 Task: Open a blank sheet, save the file as Machupicchu.doc and add heading 'Machu Picchu'Machu Picchu ,with the parapraph,with the parapraph  Machu Picchu is an ancient Inca citadel nestled high in the Peruvian Andes. This archaeological wonder attracts adventurers and history enthusiasts with its stunning mountain vistas and well-preserved ruins, offering a glimpse into the Inca civilization's remarkable achievements.Apply Font Style Freestyle Script And font size 14. Apply font style in  Heading Engravers MT and font size 16 Change heading alignment to  Center
Action: Mouse moved to (28, 70)
Screenshot: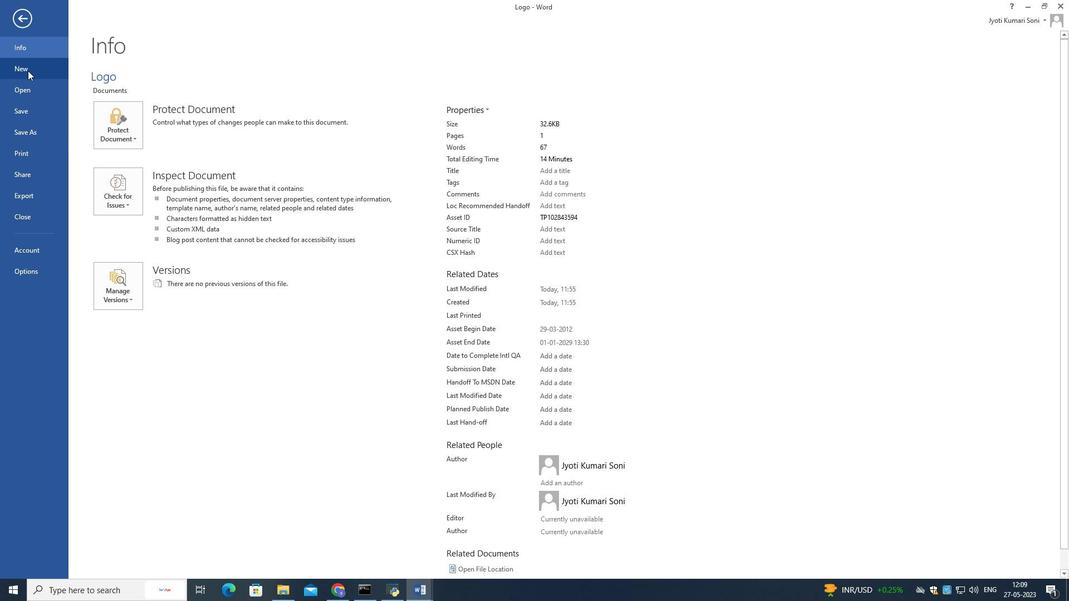 
Action: Mouse pressed left at (28, 70)
Screenshot: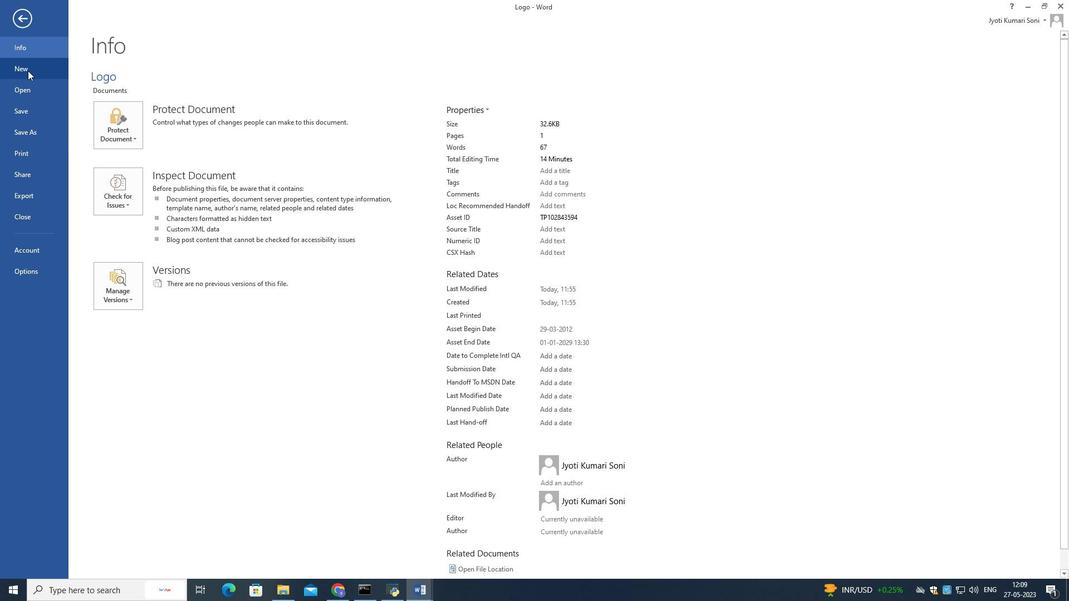 
Action: Mouse moved to (127, 161)
Screenshot: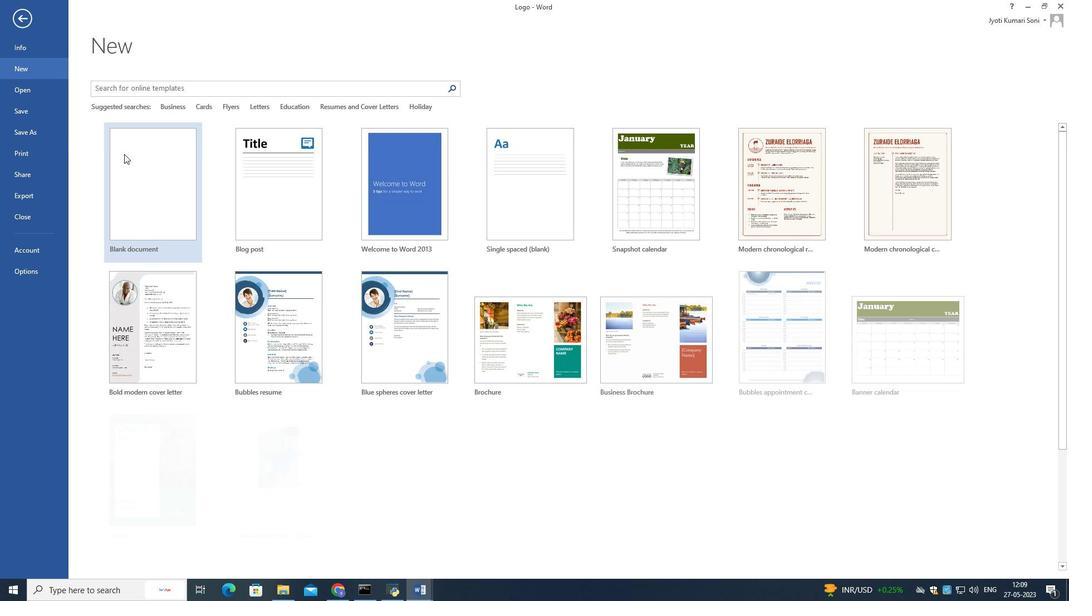 
Action: Mouse pressed left at (127, 161)
Screenshot: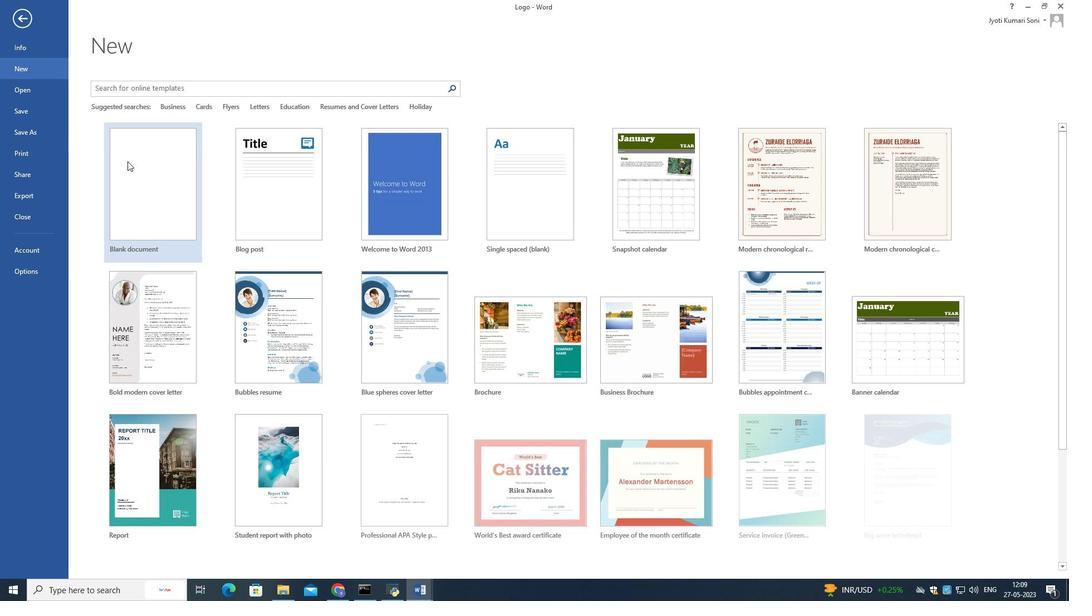 
Action: Mouse moved to (5, 21)
Screenshot: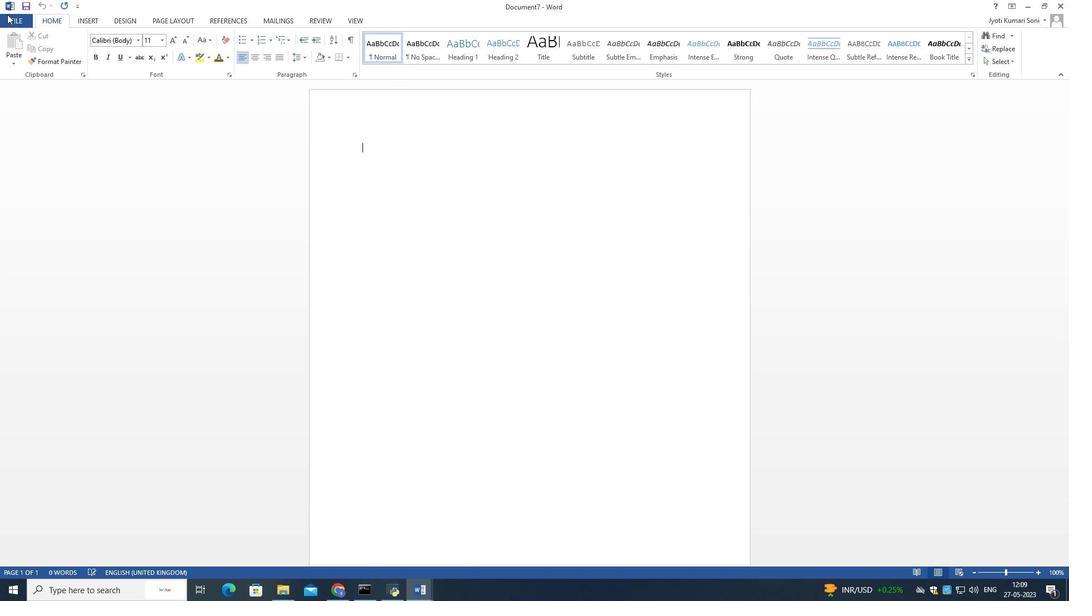 
Action: Mouse pressed left at (5, 21)
Screenshot: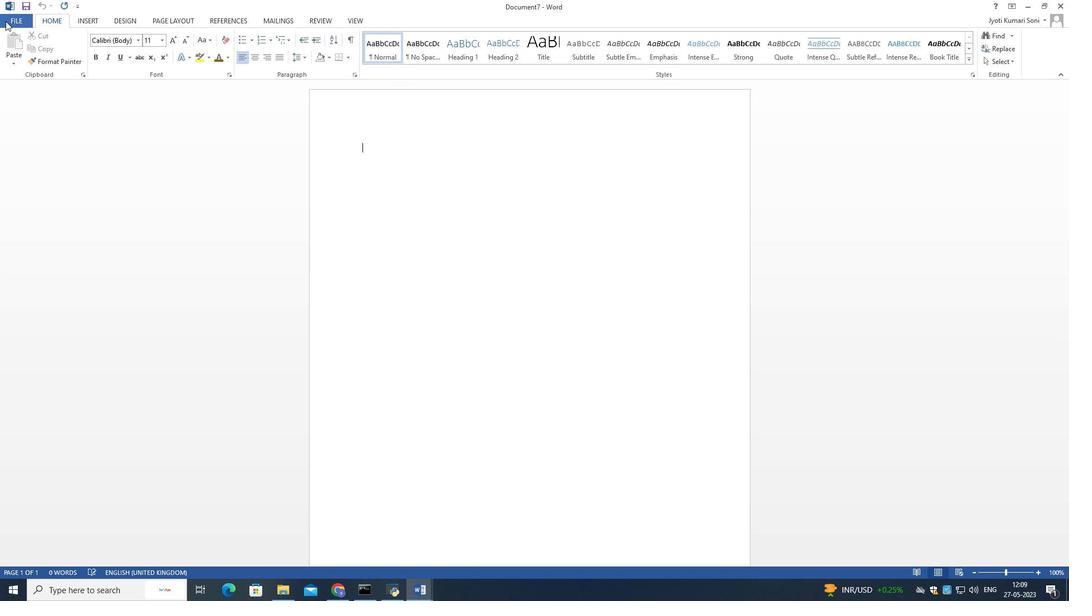 
Action: Mouse moved to (32, 134)
Screenshot: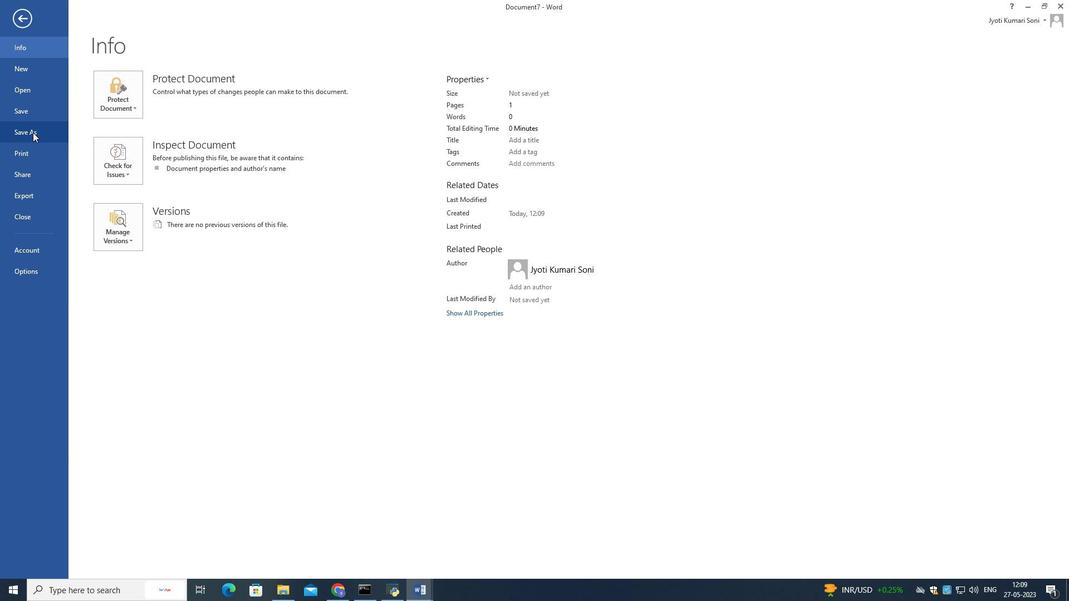 
Action: Mouse pressed left at (32, 134)
Screenshot: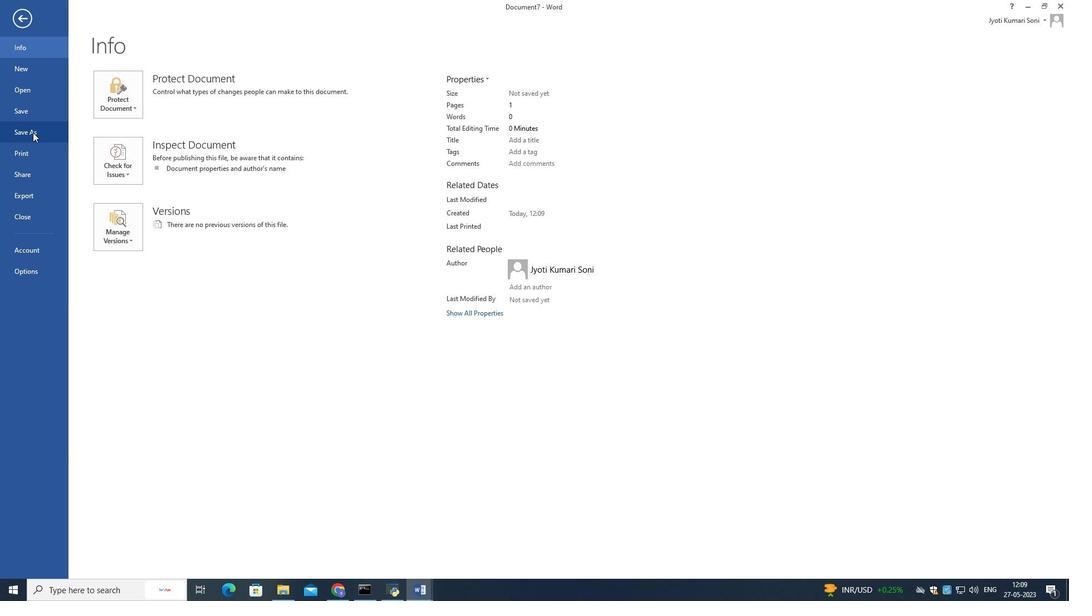 
Action: Mouse moved to (332, 110)
Screenshot: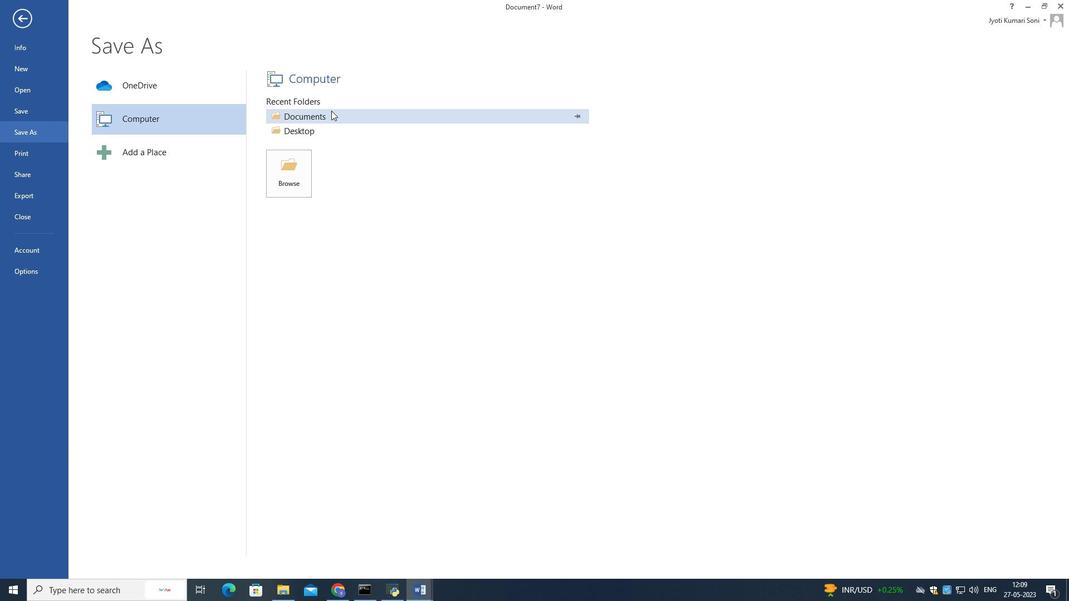 
Action: Mouse pressed left at (332, 110)
Screenshot: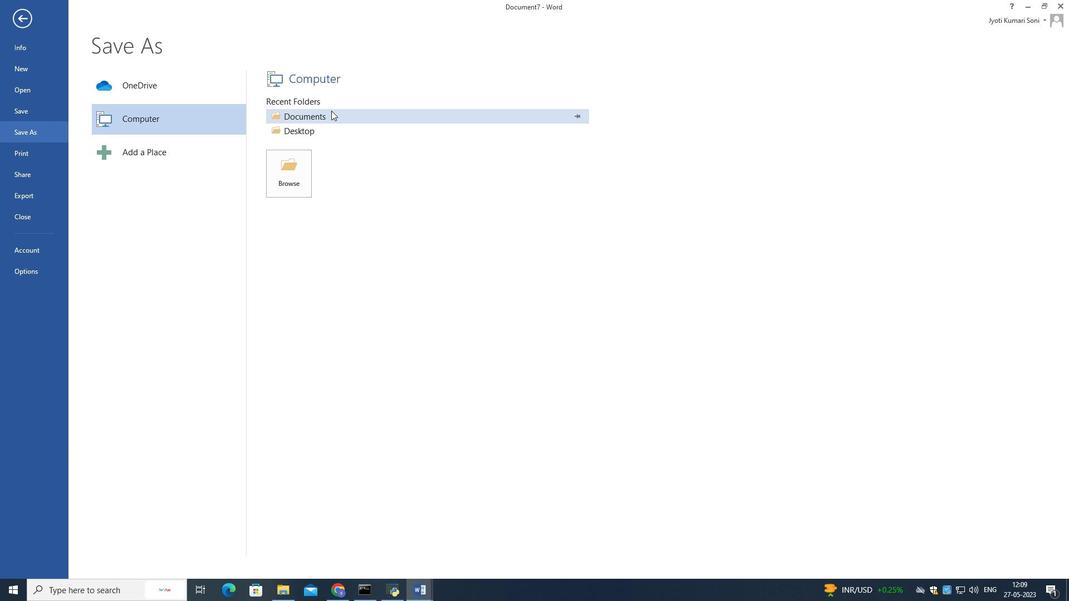 
Action: Mouse moved to (332, 111)
Screenshot: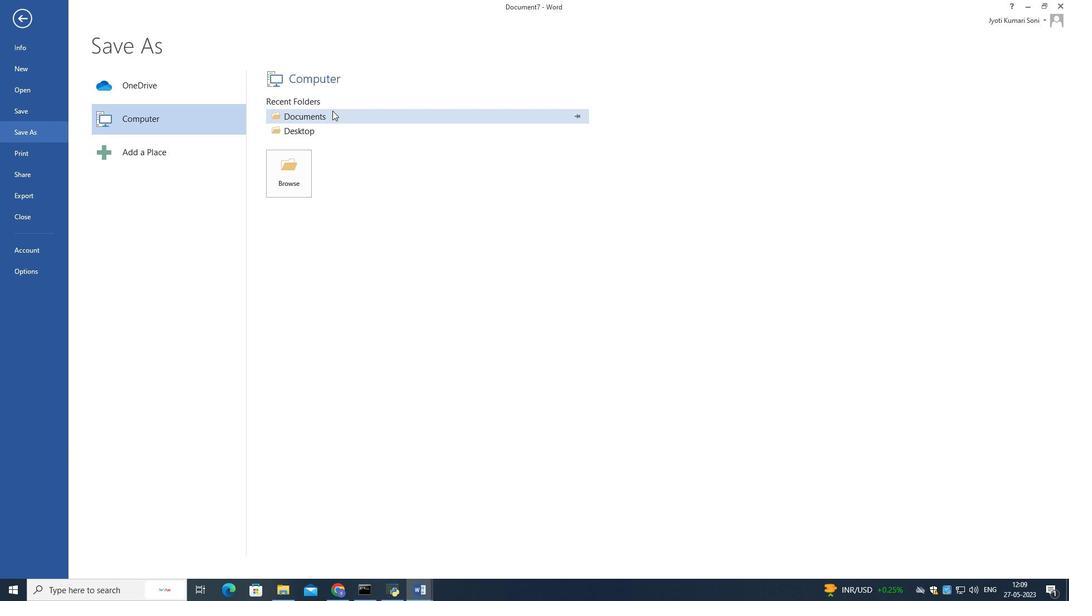 
Action: Key pressed <Key.shift>Machupicchu.doc<Key.enter>
Screenshot: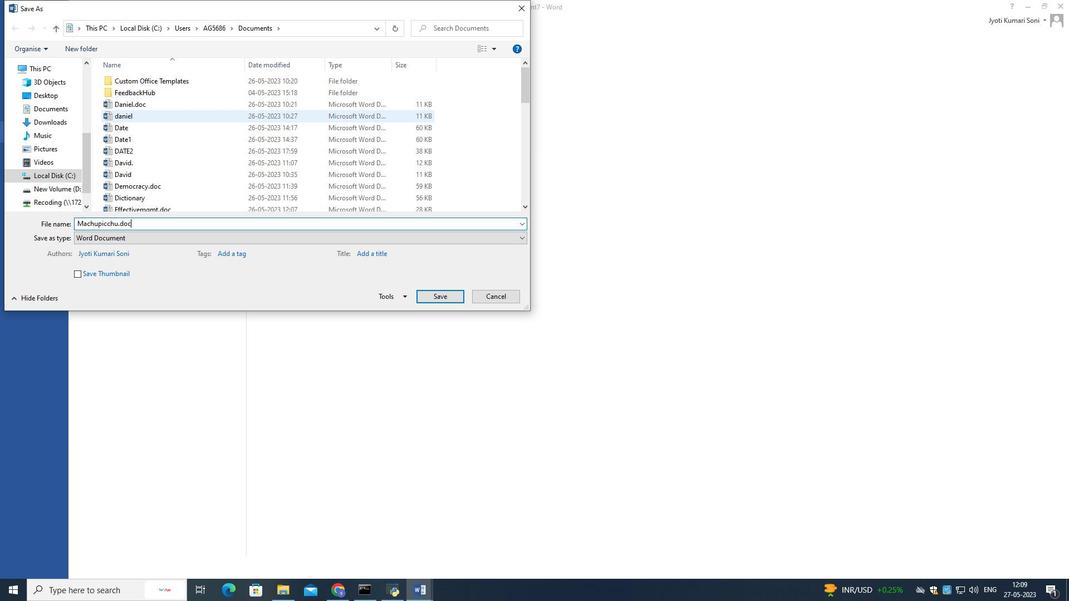 
Action: Mouse moved to (385, 129)
Screenshot: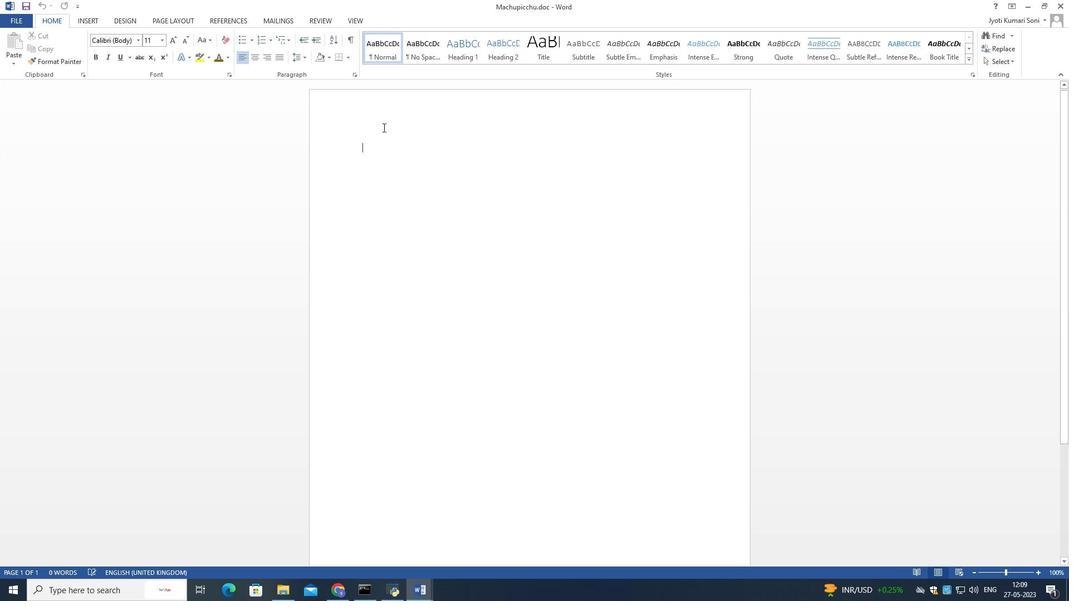
Action: Mouse pressed left at (385, 129)
Screenshot: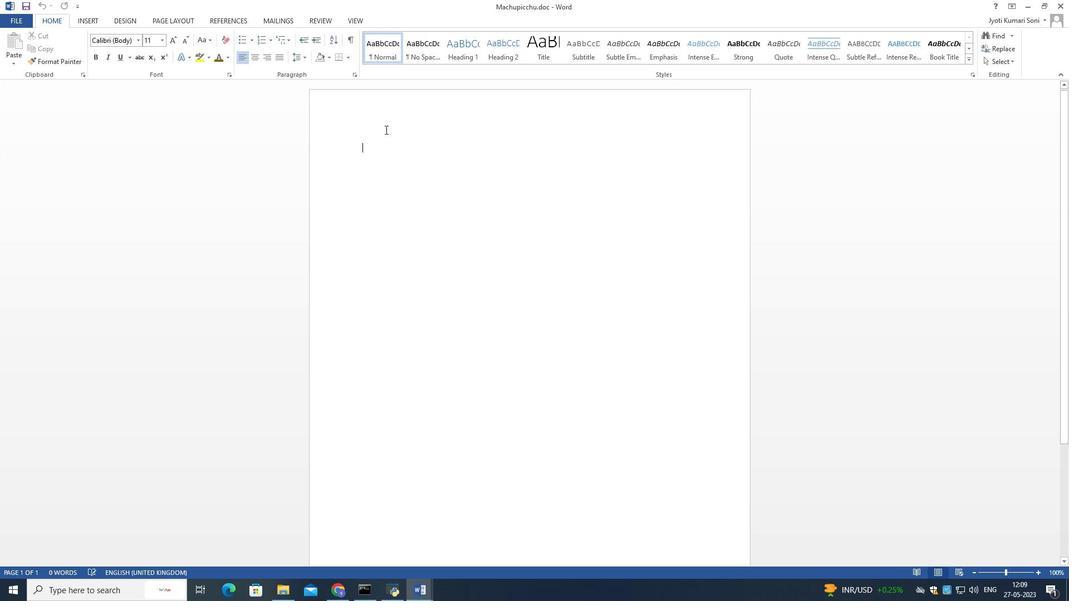 
Action: Key pressed <Key.shift><Key.shift><Key.shift>Machu<Key.space><Key.shift>Picchu'<Key.left><Key.left><Key.left><Key.left><Key.left><Key.left><Key.left><Key.left><Key.left><Key.left><Key.left><Key.left><Key.left><Key.left><Key.left><Key.left><Key.left><Key.left><Key.left>'<Key.right><Key.right><Key.right><Key.right><Key.right><Key.right><Key.right><Key.right><Key.right><Key.right><Key.right><Key.right><Key.right><Key.right><Key.right><Key.right><Key.right><Key.right><Key.right><Key.right><Key.right><Key.right><Key.space>'machu<Key.space>picchu'<Key.left><Key.left><Key.left><Key.left><Key.left><Key.left><Key.left><Key.left><Key.left><Key.left><Key.left><Key.left><Key.backspace><Key.shift>M<Key.right><Key.right><Key.right><Key.right><Key.right><Key.right><Key.right><Key.right><Key.left><Key.left><Key.backspace><Key.shift>P<Key.right><Key.right><Key.right><Key.right><Key.right><Key.right><Key.right><Key.right><Key.right><Key.right><Key.right><Key.right><Key.right><Key.right><Key.right><Key.right><Key.right><Key.right><Key.right><Key.right><Key.right><Key.right><Key.right><Key.right><Key.right><Key.right><Key.enter><Key.shift><Key.shift><Key.shift><Key.shift><Key.shift><Key.shift><Key.shift><Key.shift><Key.shift><Key.shift><Key.shift><Key.shift><Key.shift><Key.shift><Key.shift><Key.shift><Key.shift><Key.shift><Key.shift><Key.shift><Key.shift><Key.shift><Key.shift><Key.shift><Key.shift><Key.shift><Key.shift><Key.shift><Key.shift><Key.shift><Key.shift><Key.shift><Key.shift><Key.shift><Key.shift><Key.shift><Key.shift><Key.shift><Key.shift><Key.shift><Key.shift><Key.shift><Key.shift><Key.shift><Key.shift><Key.shift><Key.shift><Key.shift><Key.shift><Key.shift><Key.shift><Key.shift><Key.shift><Key.shift><Key.shift><Key.shift><Key.shift><Key.shift><Key.shift><Key.shift><Key.shift><Key.shift><Key.shift><Key.shift><Key.shift><Key.shift><Key.shift><Key.shift><Key.shift><Key.shift><Key.shift><Key.shift><Key.shift><Key.shift><Key.shift><Key.shift><Key.shift><Key.shift><Key.shift><Key.shift><Key.shift><Key.shift><Key.shift><Key.shift>machu<Key.space><Key.shift>Picchu<Key.space>is<Key.space>an<Key.space>ancient<Key.space>inca<Key.space>citadel<Key.space>nestled<Key.space>high<Key.space>in<Key.space>the<Key.space>peruvian<Key.space>andes,<Key.backspace>.<Key.space><Key.shift>This<Key.space>archaeological<Key.space>wonder<Key.space>attracts<Key.space>adventures<Key.space>and<Key.space>historical<Key.space>enthusis<Key.backspace>s<Key.backspace>asta<Key.space>with<Key.space>its<Key.space>stunning<Key.space>mountain<Key.space>vistas<Key.space>and<Key.space>well<Key.space>-<Key.space>preserved<Key.space>ruins,<Key.space><Key.shift>Offering<Key.space>a<Key.space>glimpse<Key.space>into<Key.space>the<Key.space>inca<Key.space>civilization<Key.space>remarkable<Key.space>achive=ments<Key.space>.
Screenshot: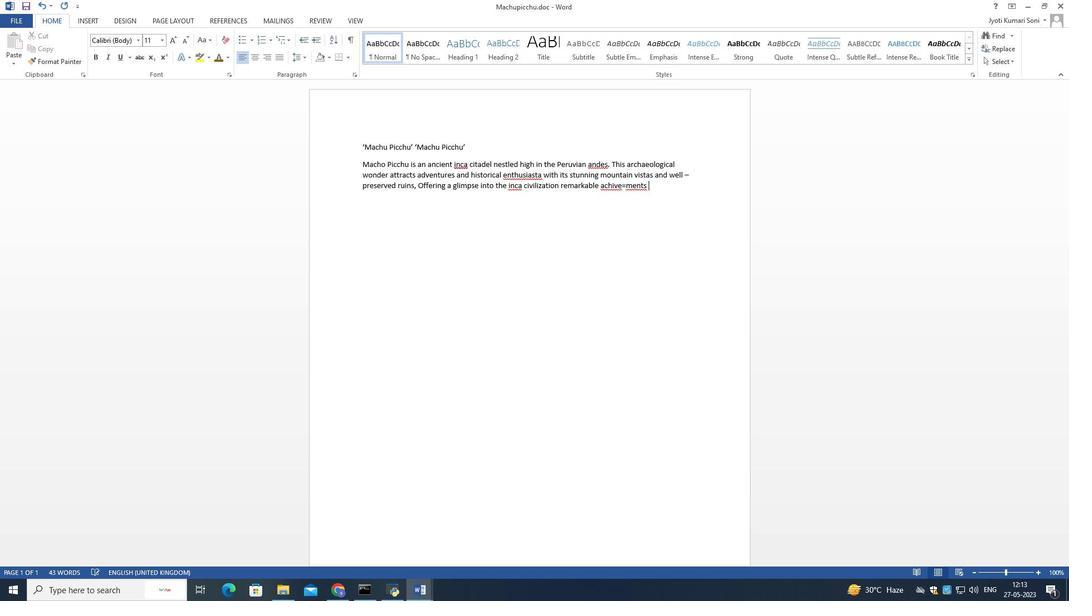 
Action: Mouse moved to (626, 183)
Screenshot: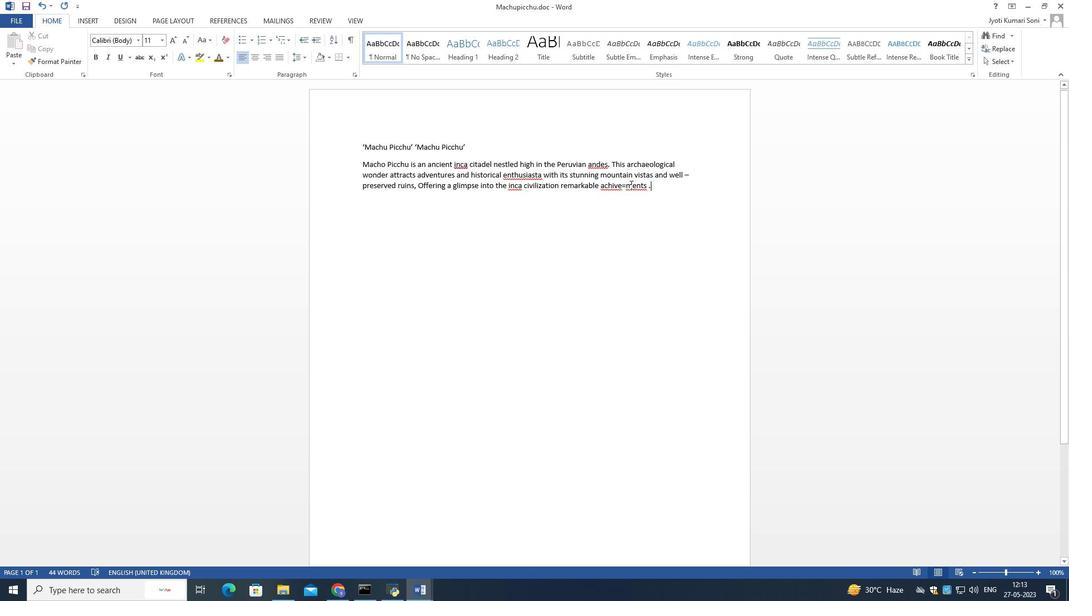 
Action: Mouse pressed left at (626, 183)
Screenshot: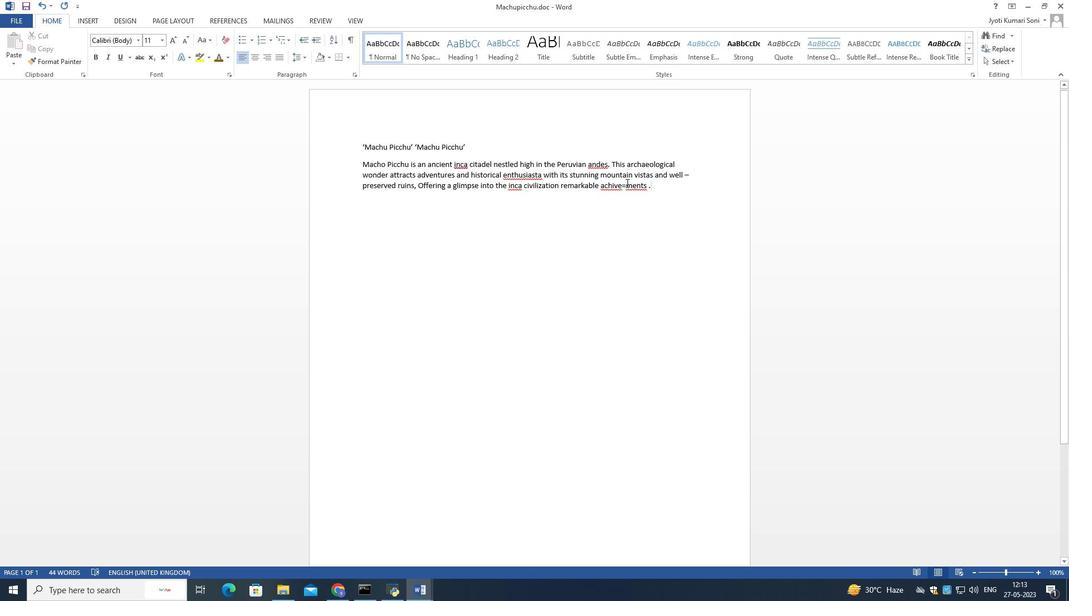 
Action: Mouse moved to (658, 212)
Screenshot: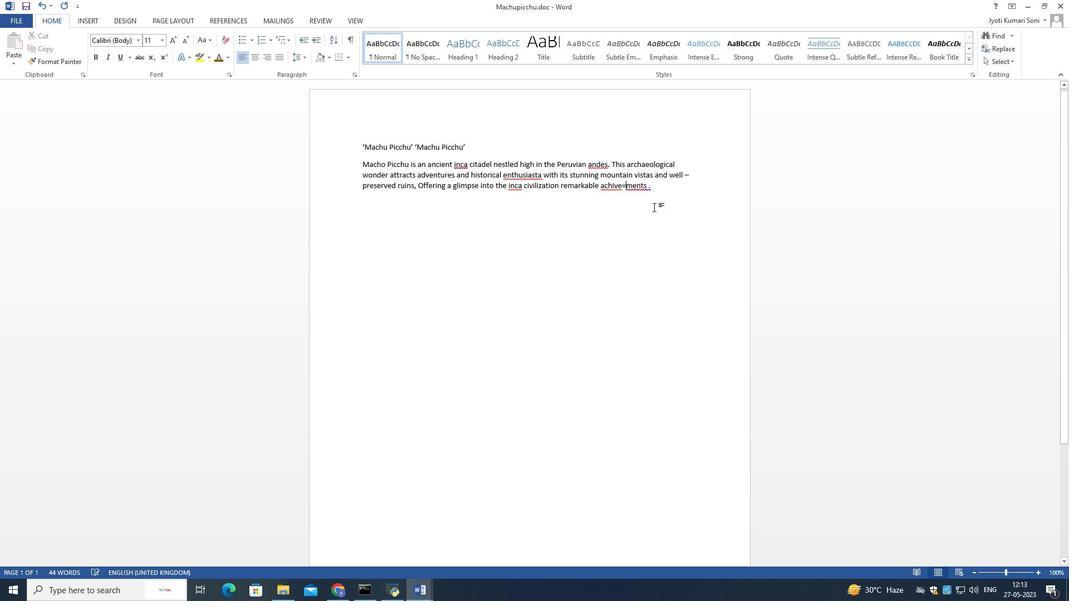 
Action: Key pressed <Key.backspace>
Screenshot: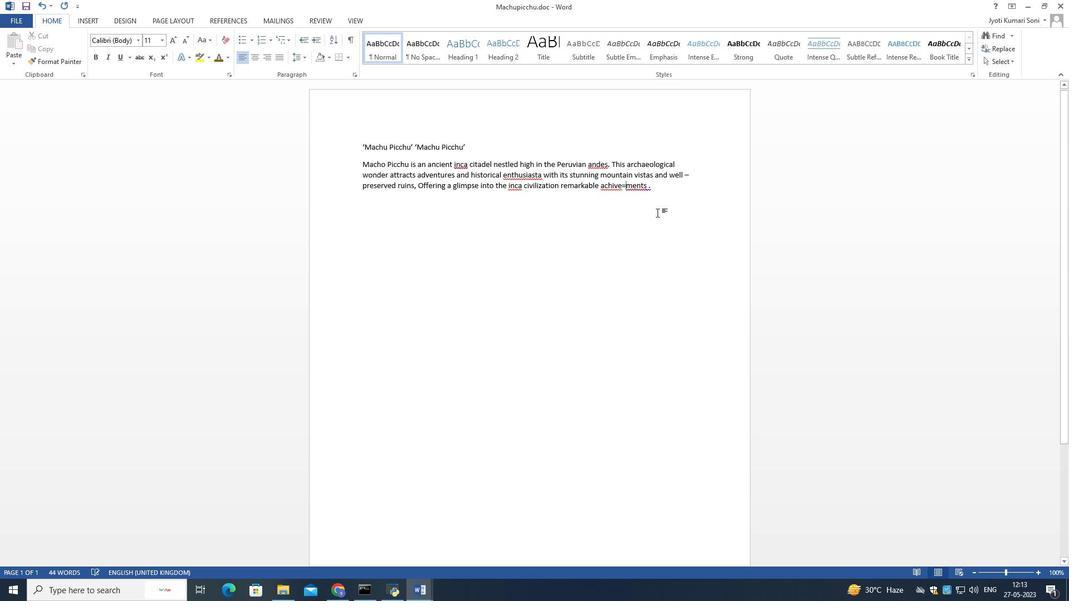 
Action: Mouse moved to (614, 185)
Screenshot: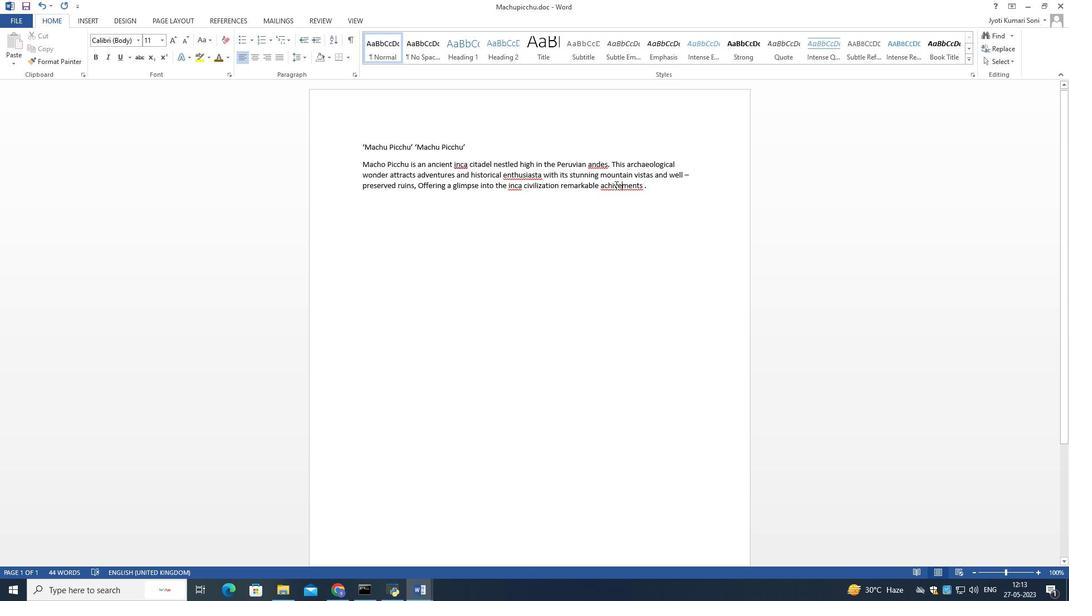 
Action: Mouse pressed left at (614, 185)
Screenshot: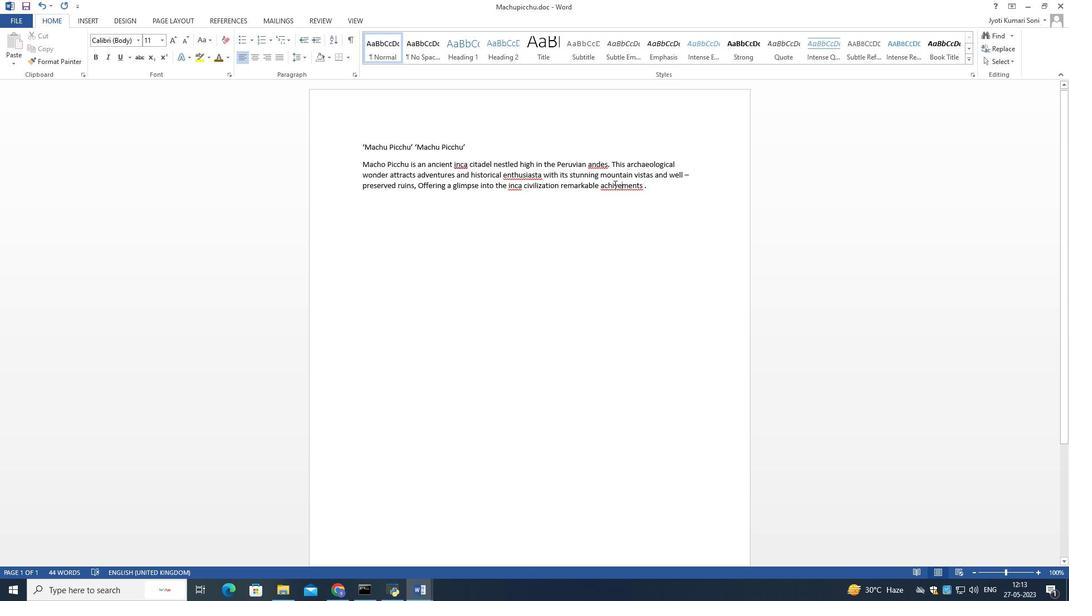 
Action: Mouse moved to (649, 247)
Screenshot: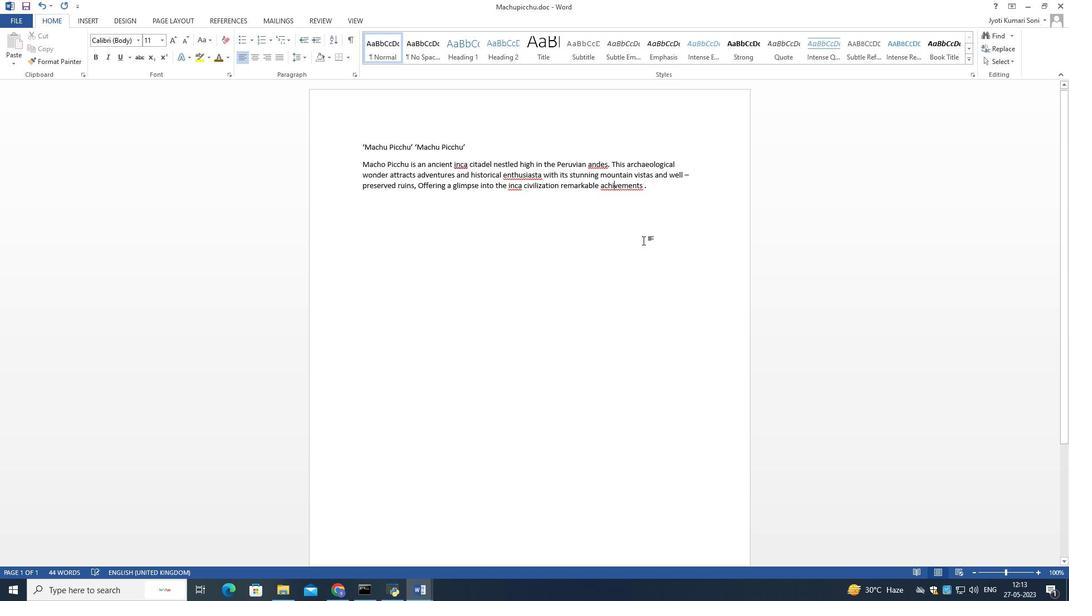 
Action: Key pressed e
Screenshot: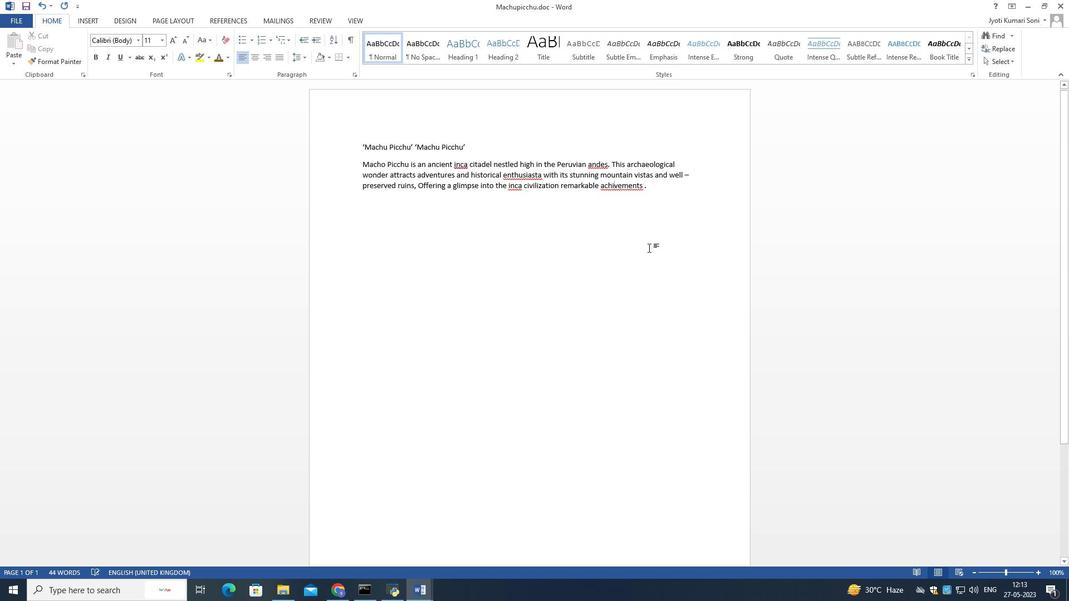 
Action: Mouse moved to (662, 180)
Screenshot: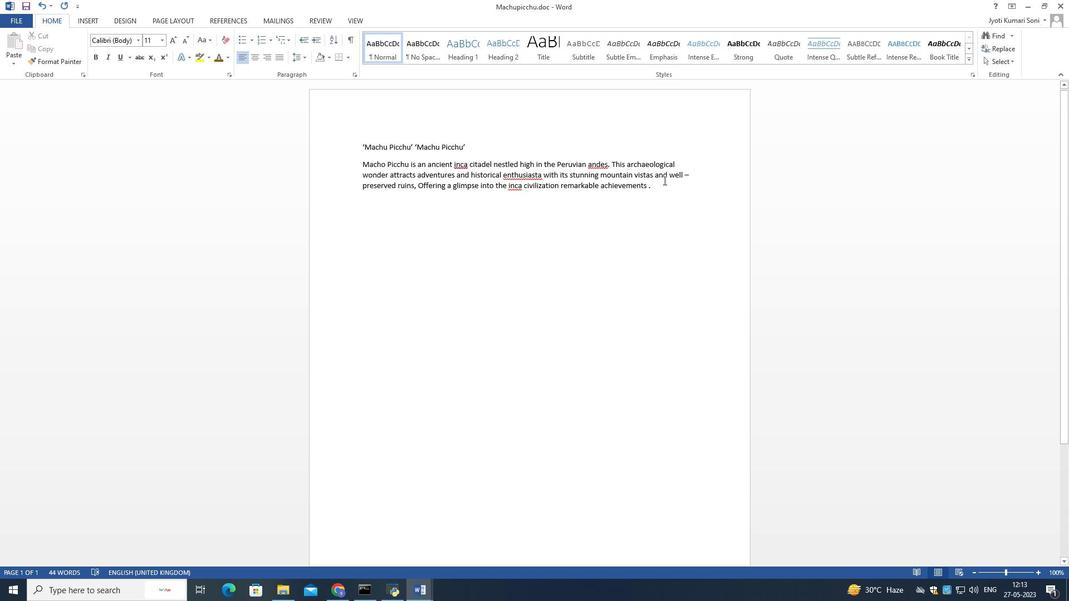 
Action: Mouse pressed left at (662, 180)
Screenshot: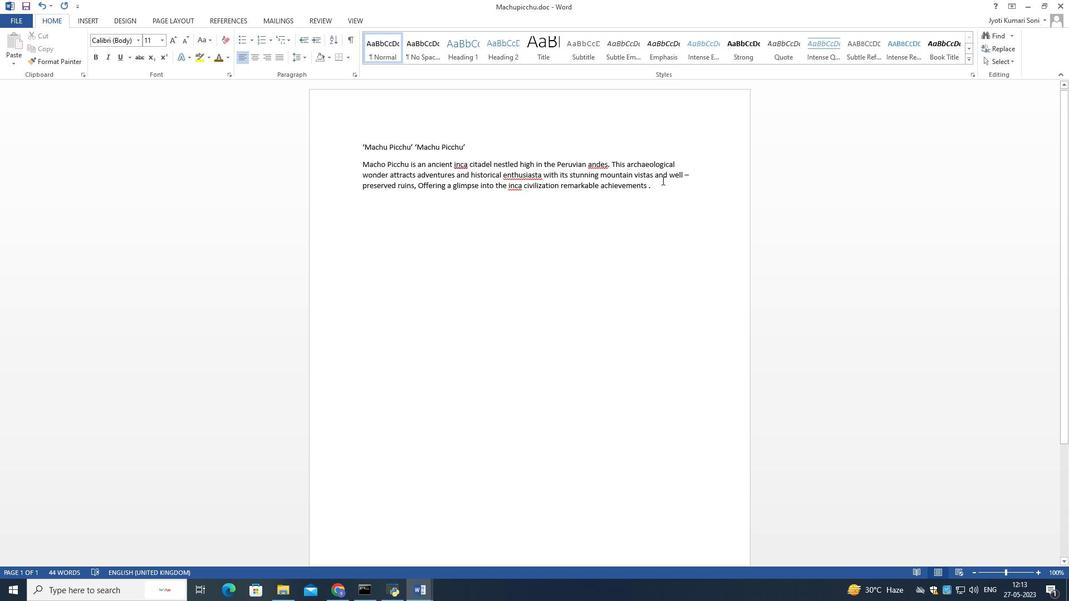 
Action: Mouse moved to (676, 203)
Screenshot: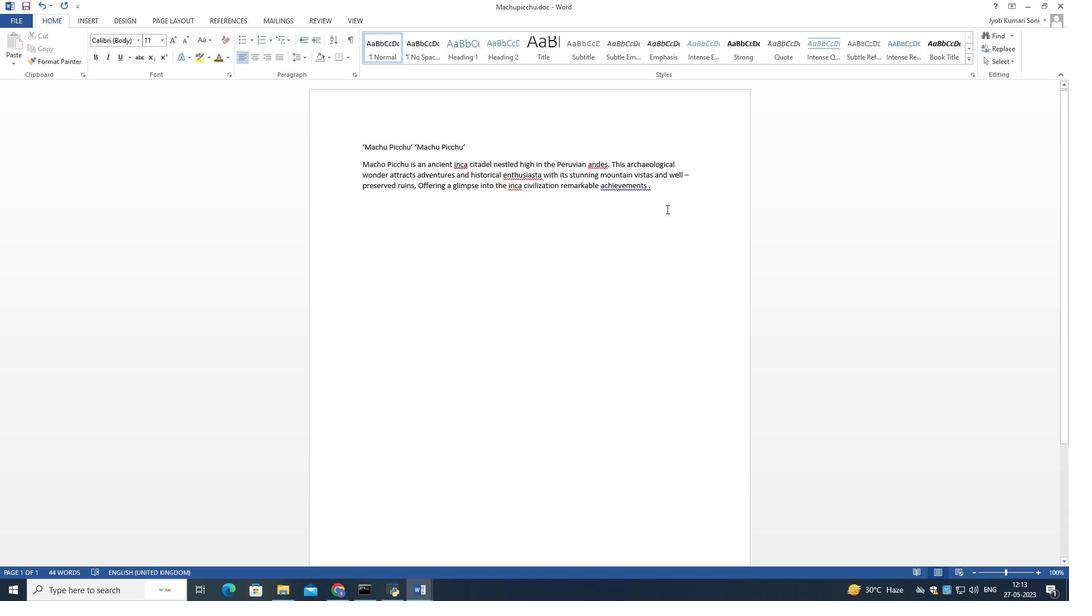 
Action: Mouse pressed left at (676, 203)
Screenshot: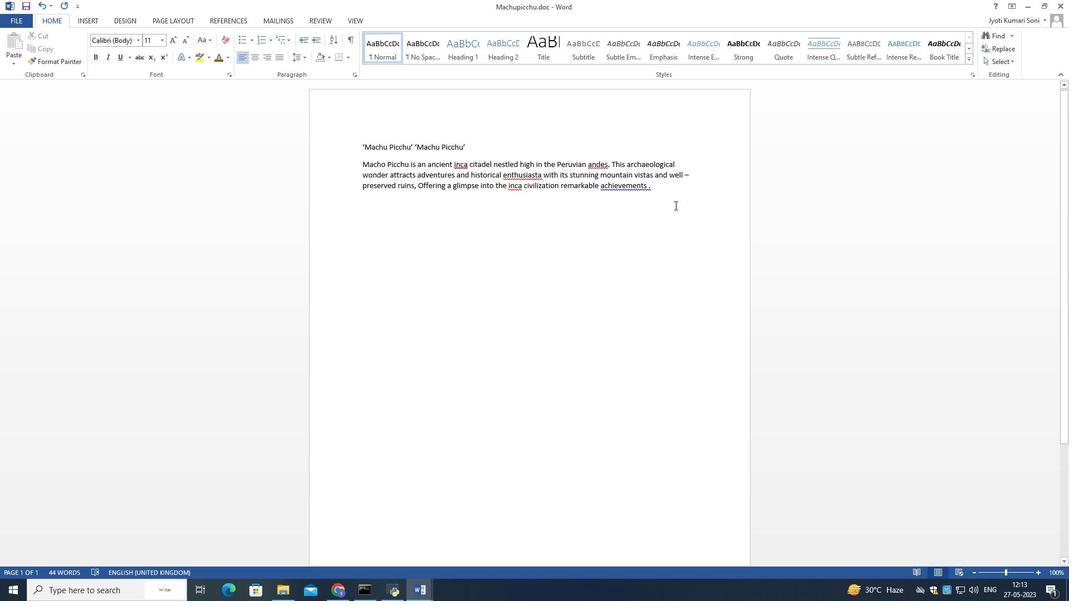 
Action: Mouse moved to (649, 187)
Screenshot: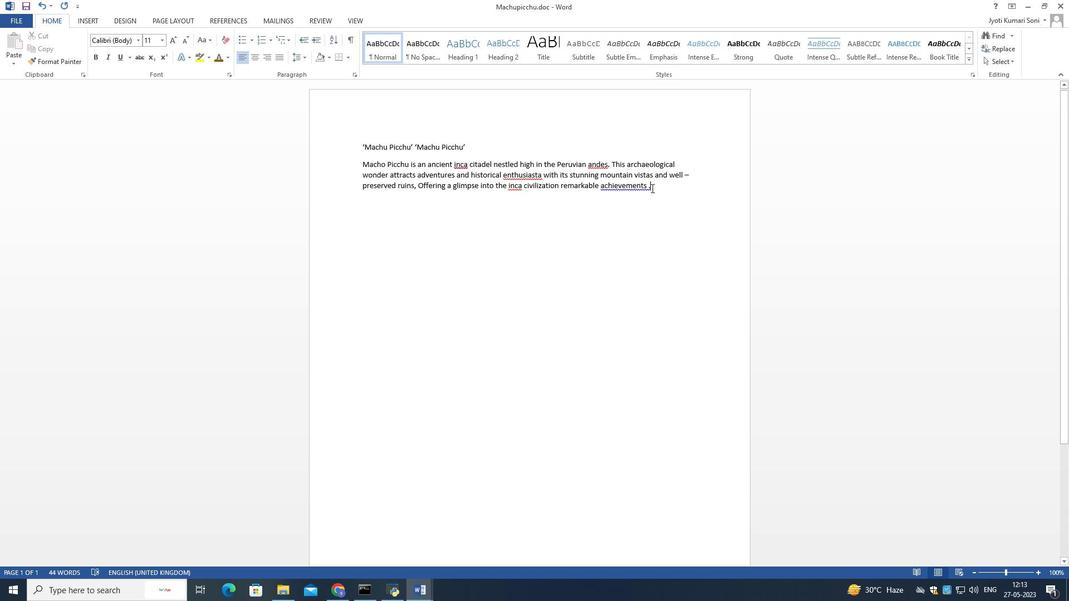 
Action: Key pressed <Key.left><Key.backspace>
Screenshot: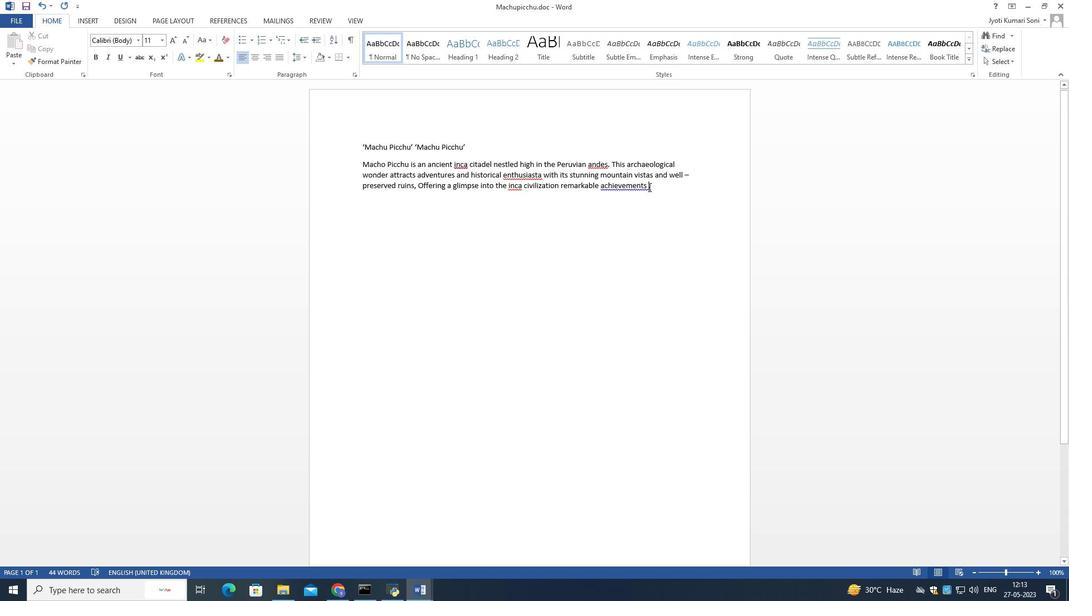 
Action: Mouse moved to (650, 186)
Screenshot: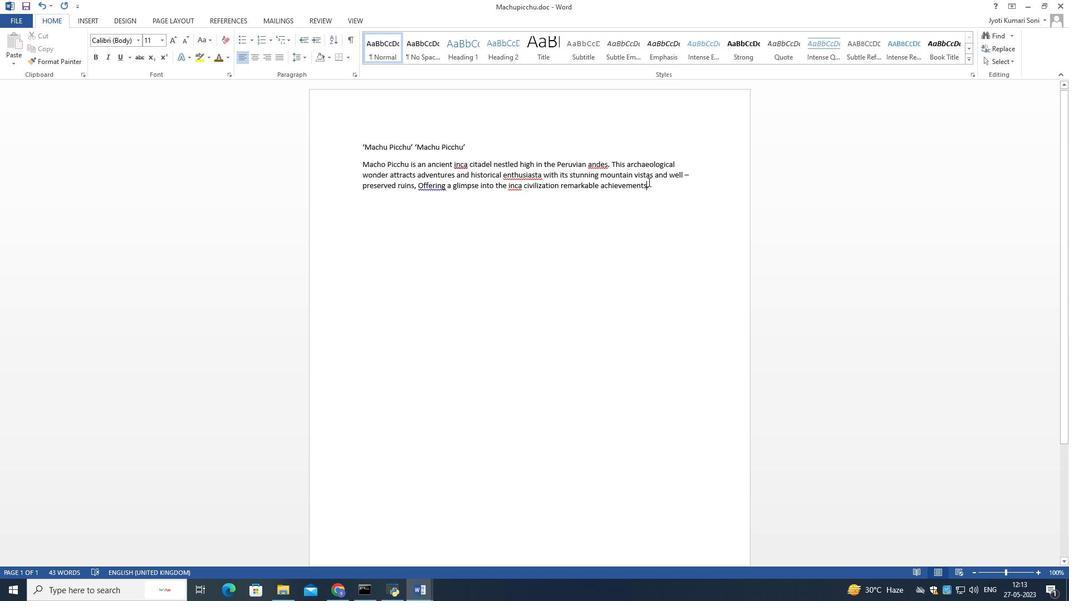 
Action: Mouse pressed left at (650, 186)
Screenshot: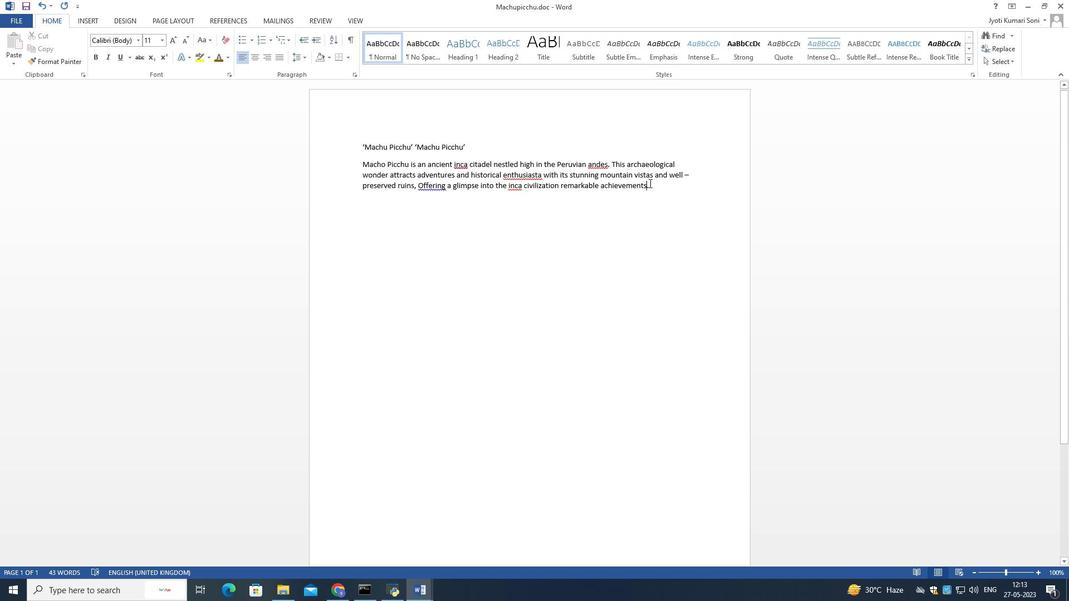 
Action: Mouse moved to (620, 316)
Screenshot: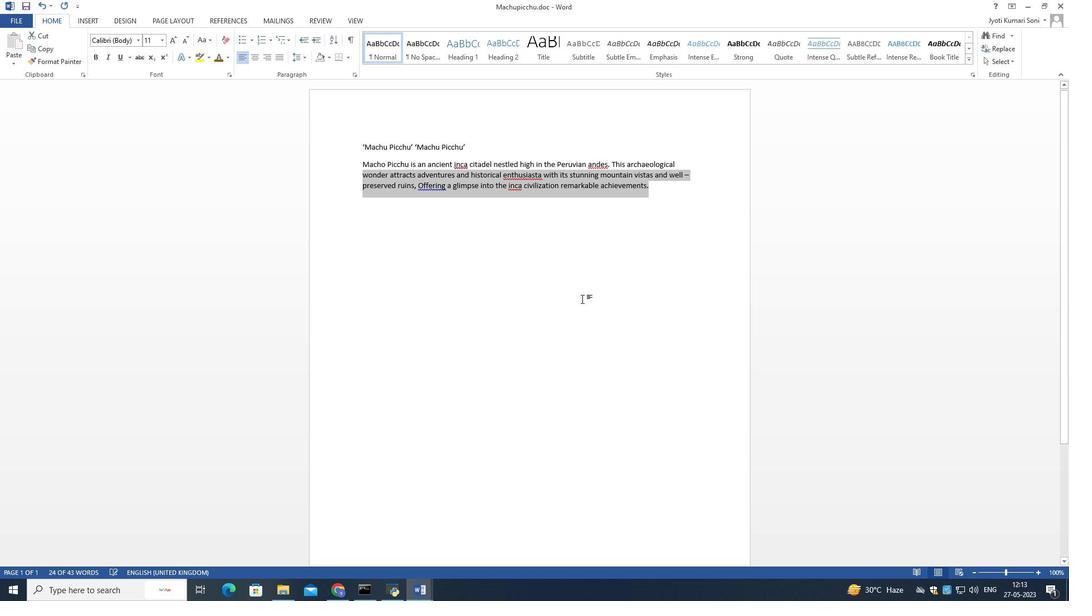 
Action: Mouse pressed left at (620, 316)
Screenshot: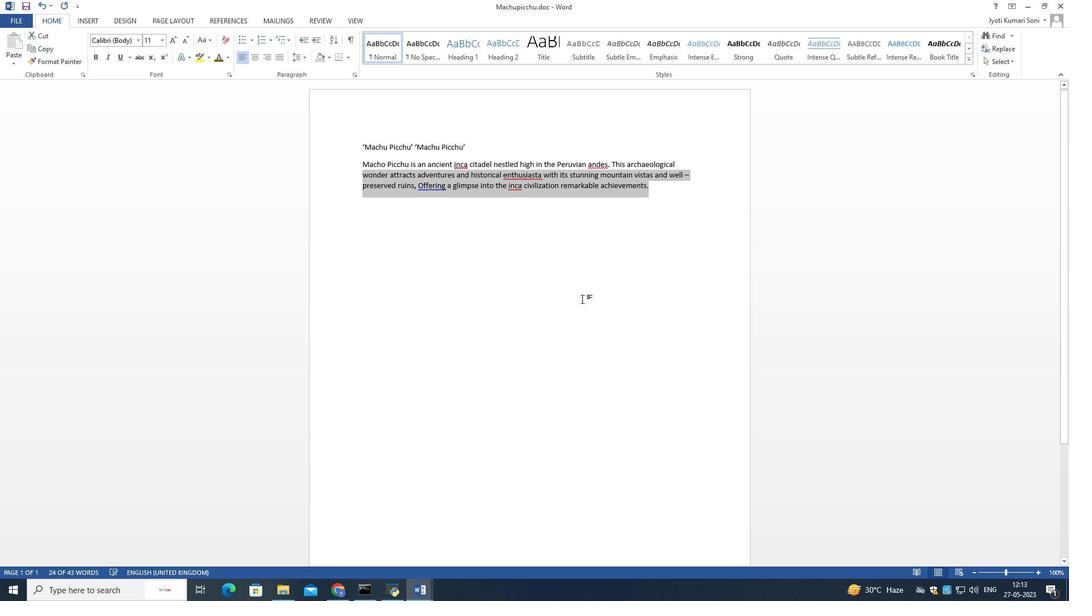 
Action: Mouse moved to (652, 188)
Screenshot: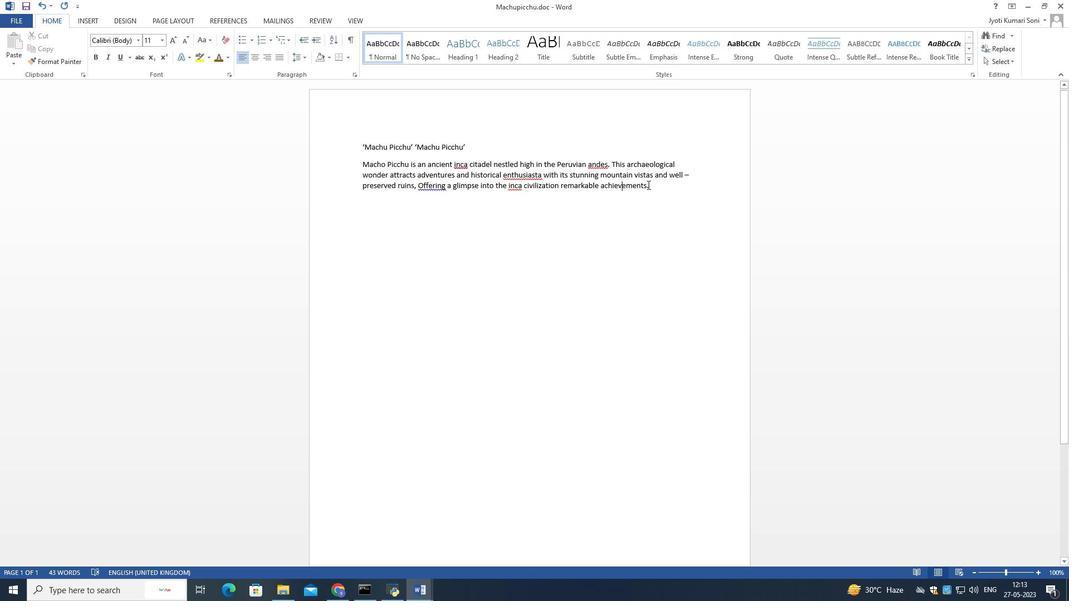 
Action: Mouse pressed left at (652, 188)
Screenshot: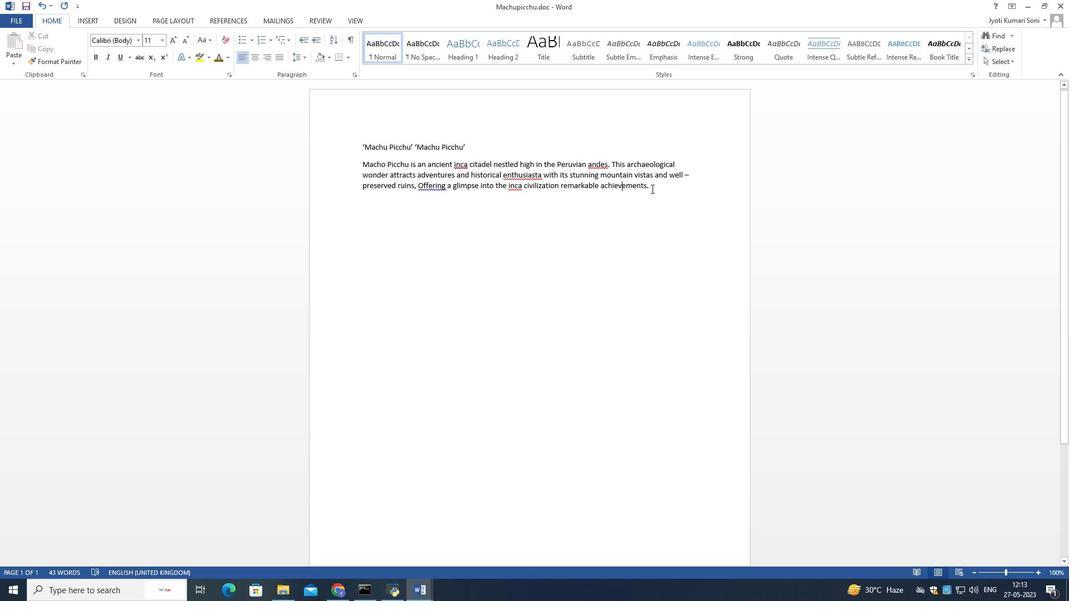
Action: Mouse moved to (177, 41)
Screenshot: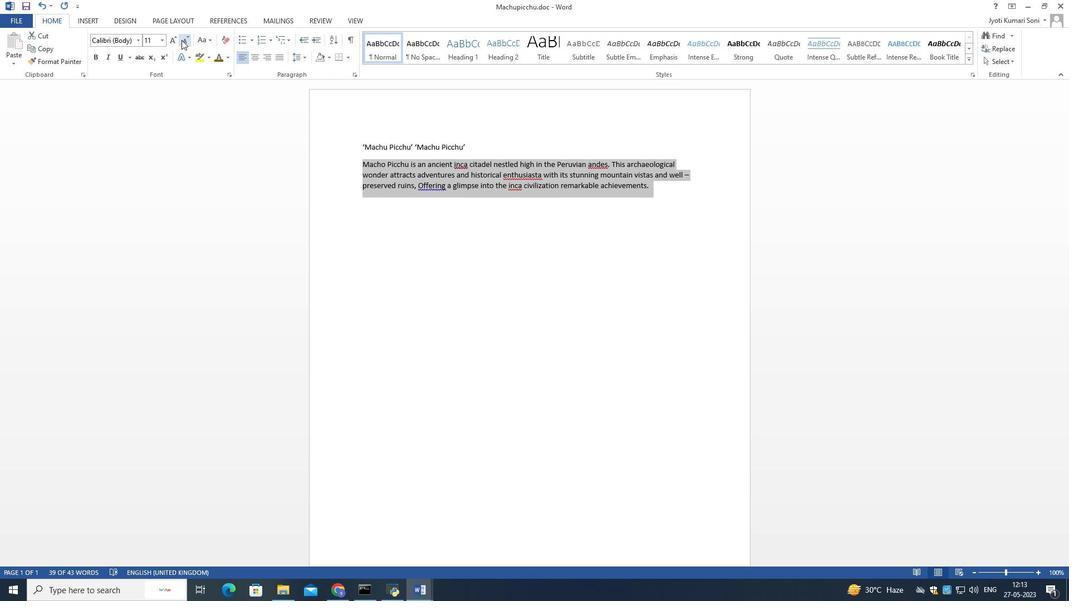 
Action: Mouse pressed left at (177, 41)
Screenshot: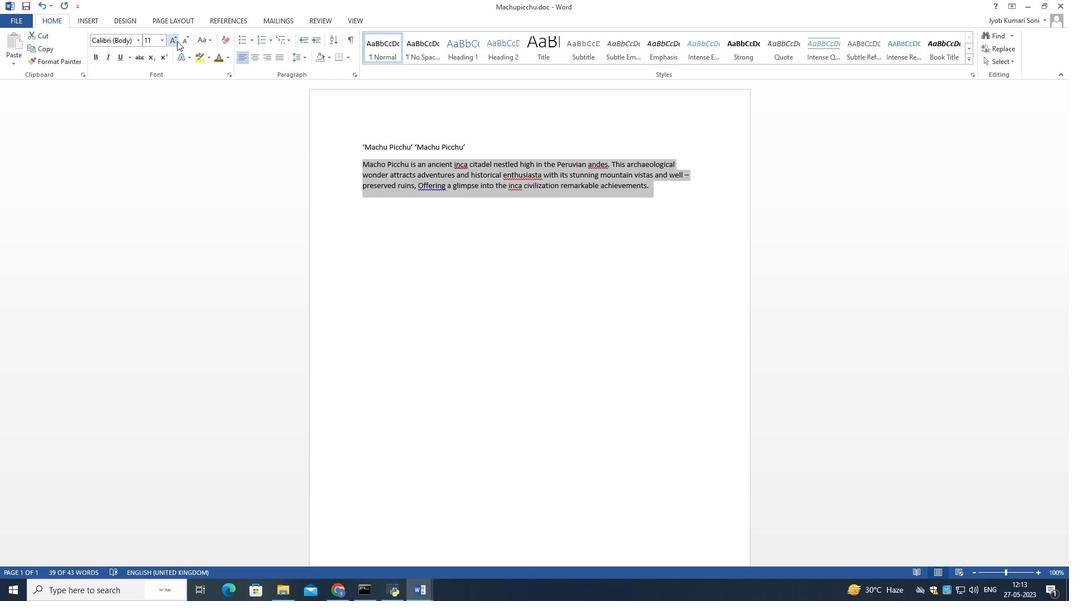 
Action: Mouse moved to (161, 40)
Screenshot: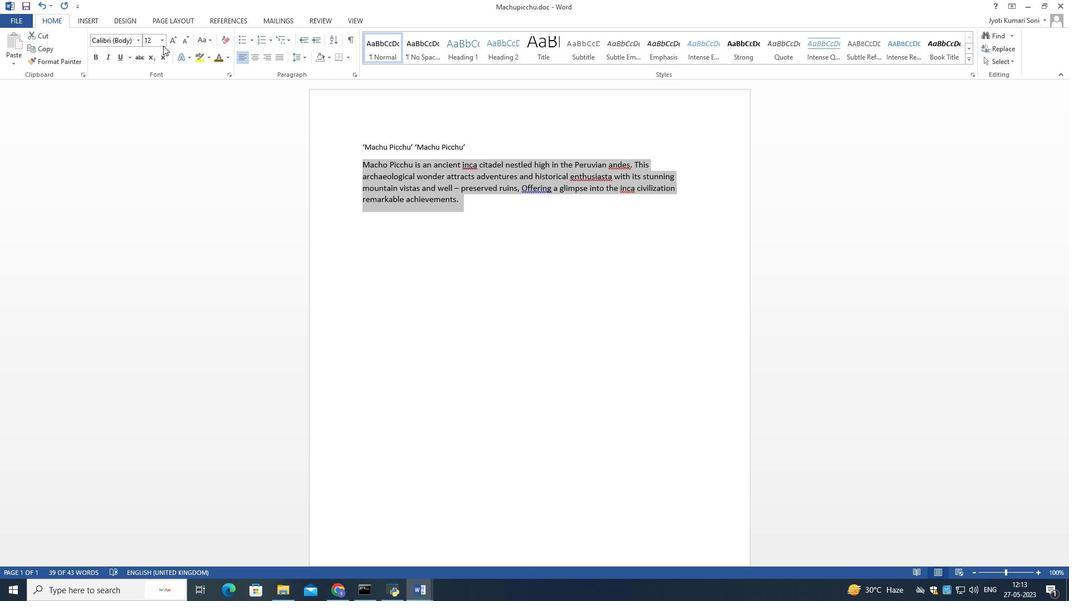 
Action: Mouse pressed left at (161, 40)
Screenshot: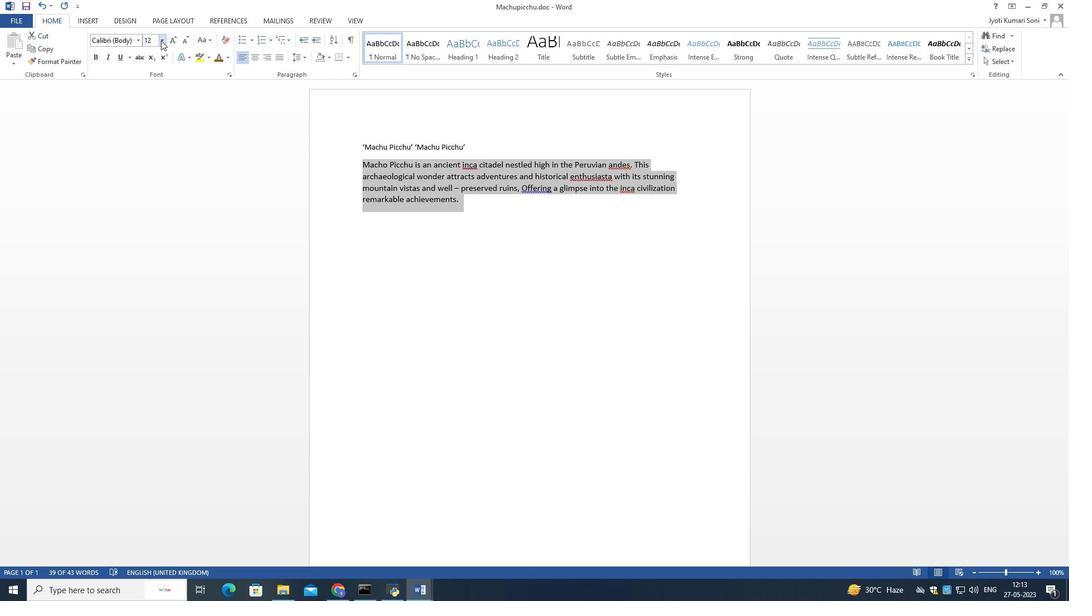 
Action: Mouse moved to (150, 107)
Screenshot: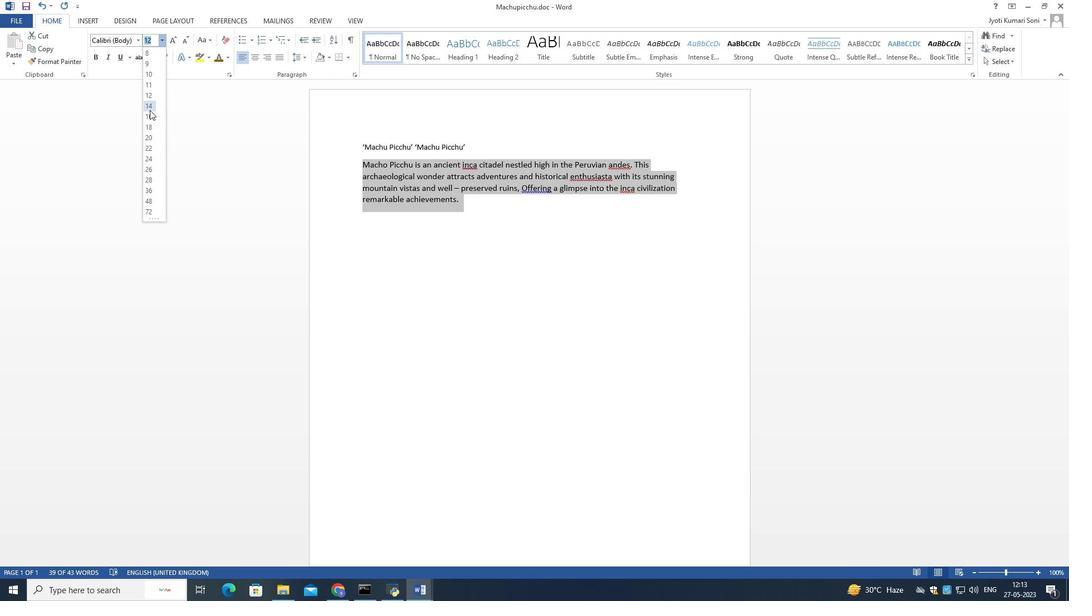 
Action: Mouse pressed left at (150, 107)
Screenshot: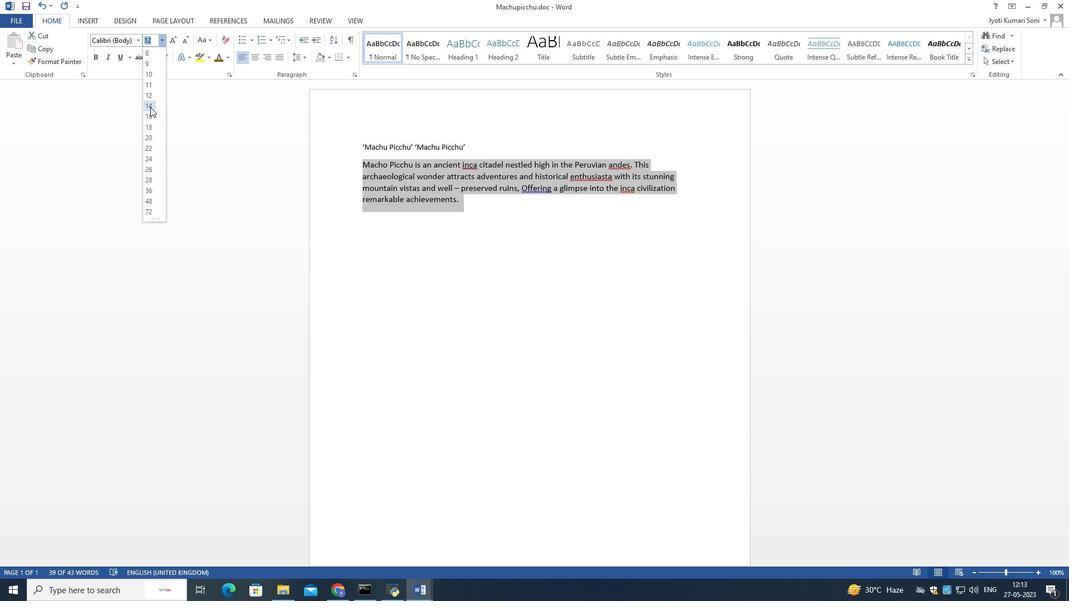 
Action: Mouse moved to (128, 36)
Screenshot: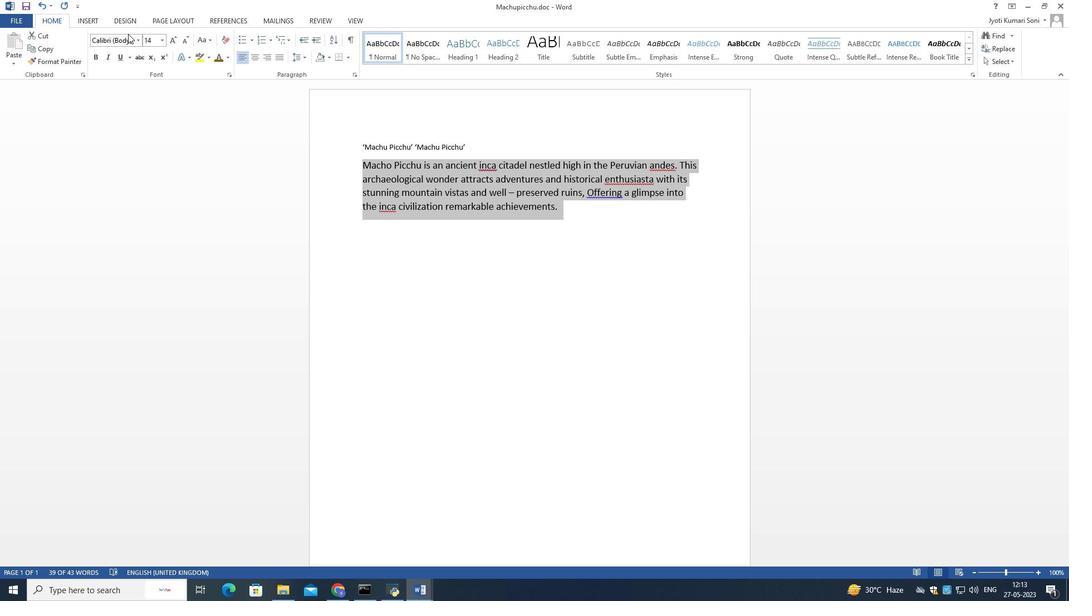 
Action: Mouse pressed left at (128, 36)
Screenshot: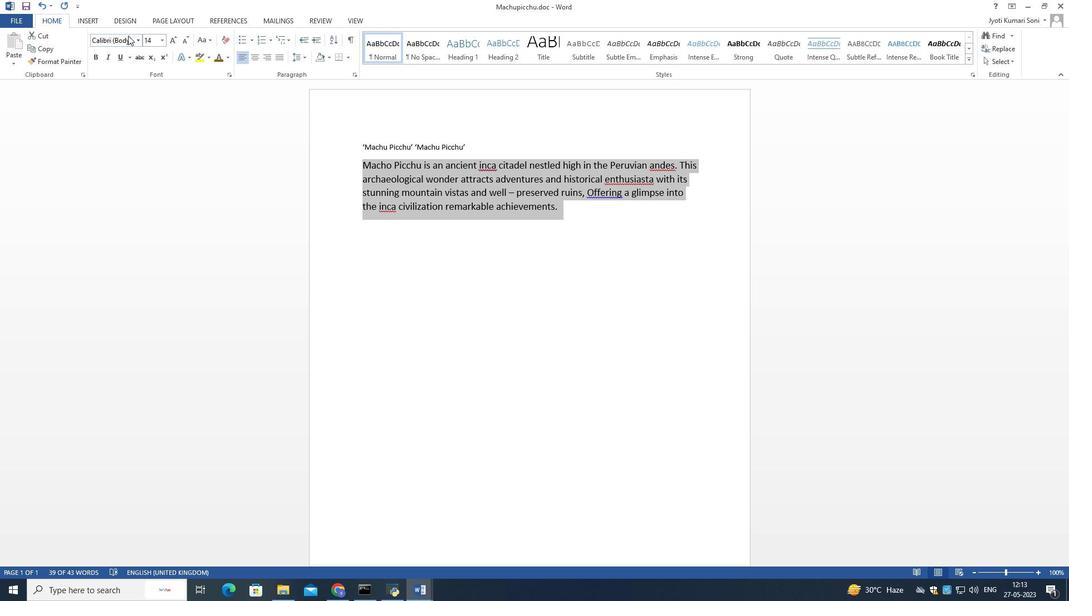 
Action: Key pressed <Key.shift>Engravers<Key.space><Key.shift>Mt<Key.enter>
Screenshot: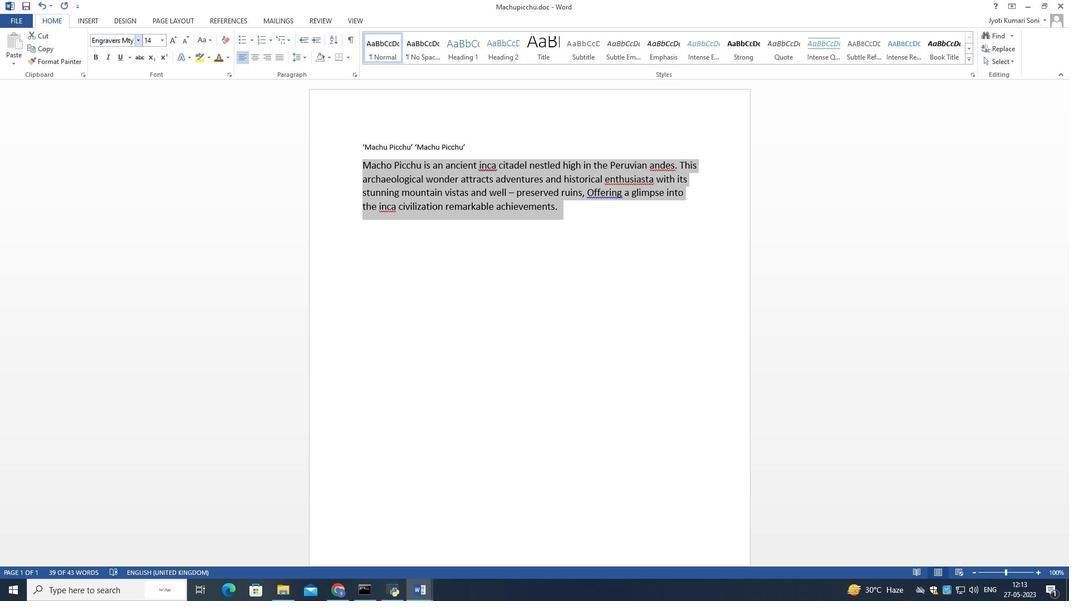 
Action: Mouse moved to (508, 326)
Screenshot: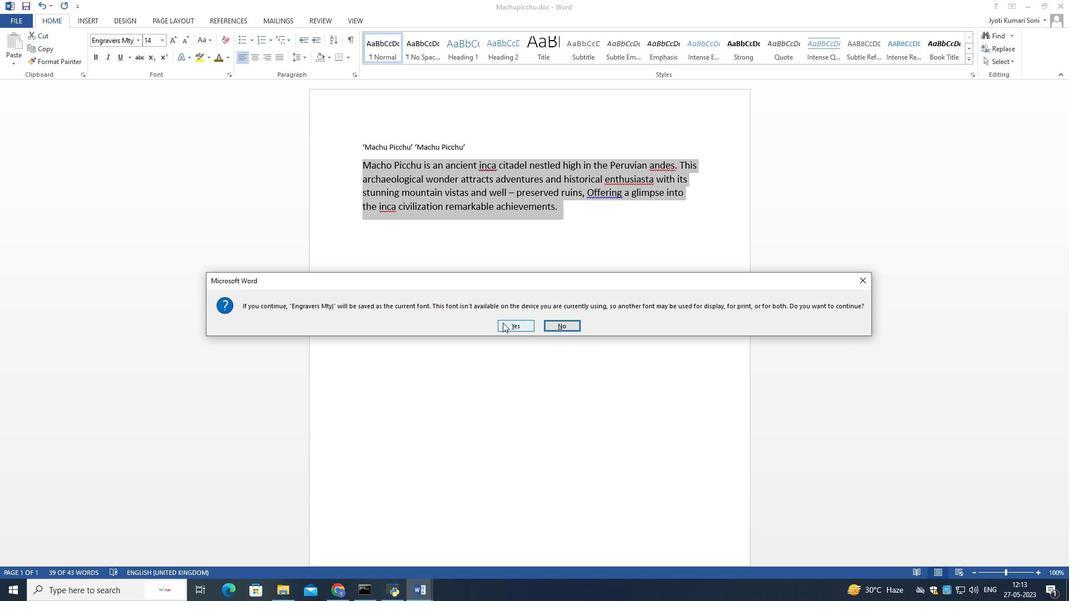 
Action: Mouse pressed left at (508, 326)
Screenshot: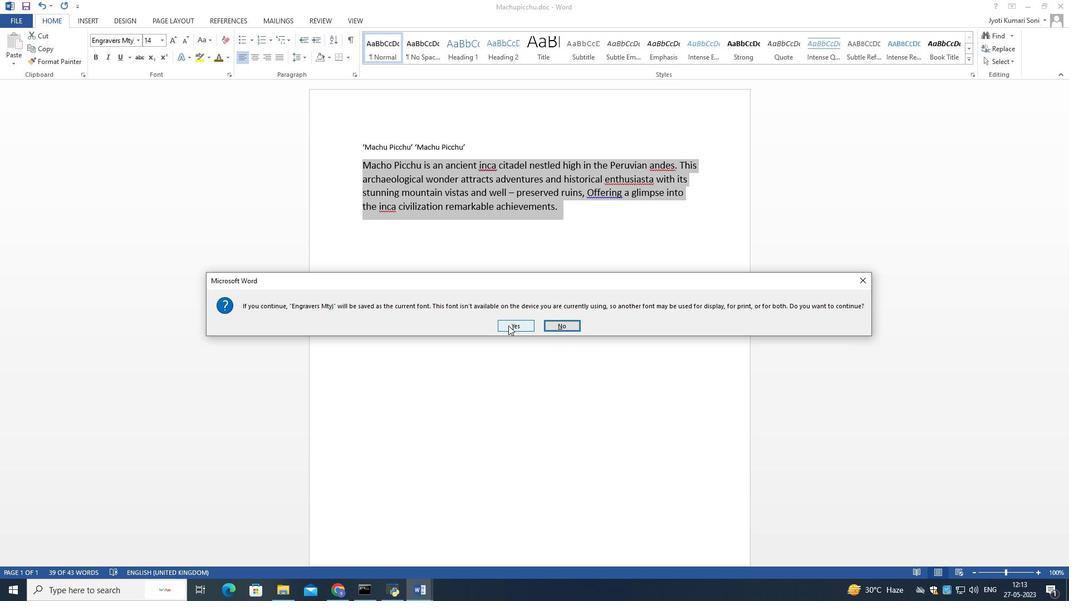 
Action: Mouse moved to (489, 148)
Screenshot: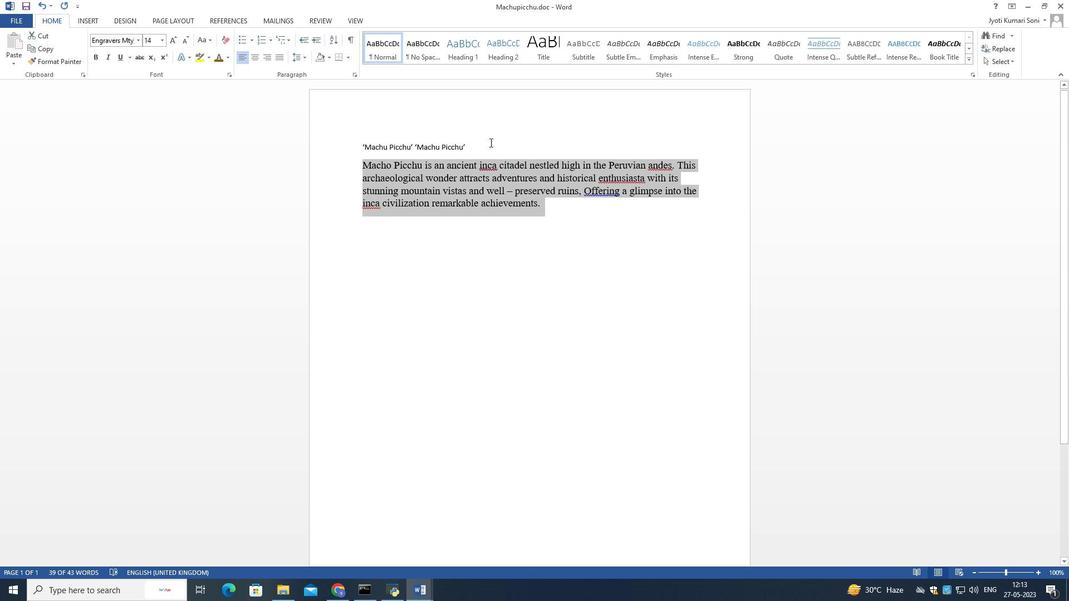 
Action: Mouse pressed left at (489, 148)
Screenshot: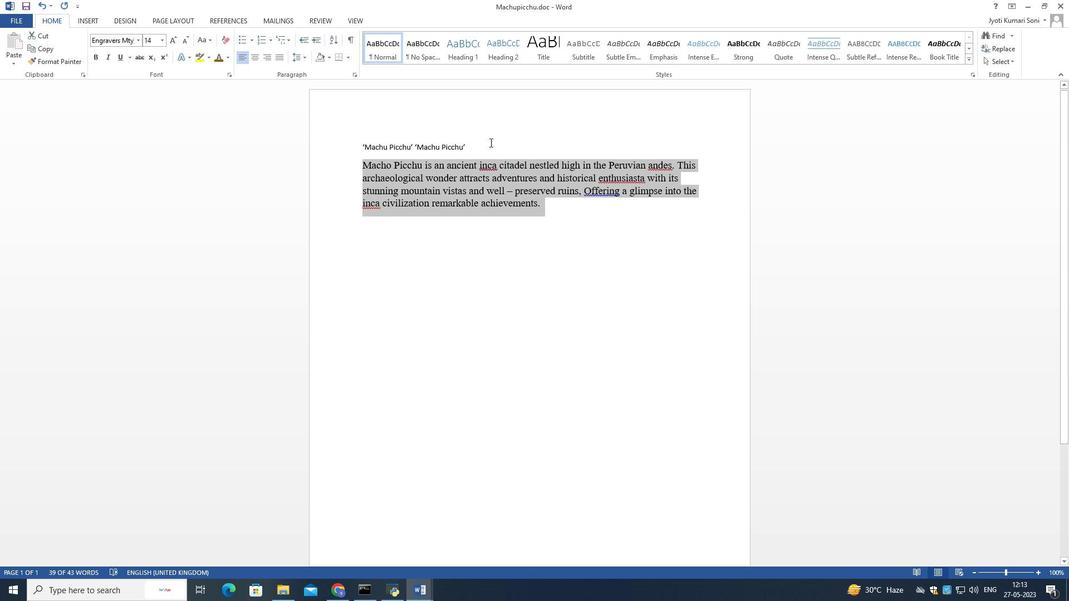 
Action: Mouse moved to (177, 36)
Screenshot: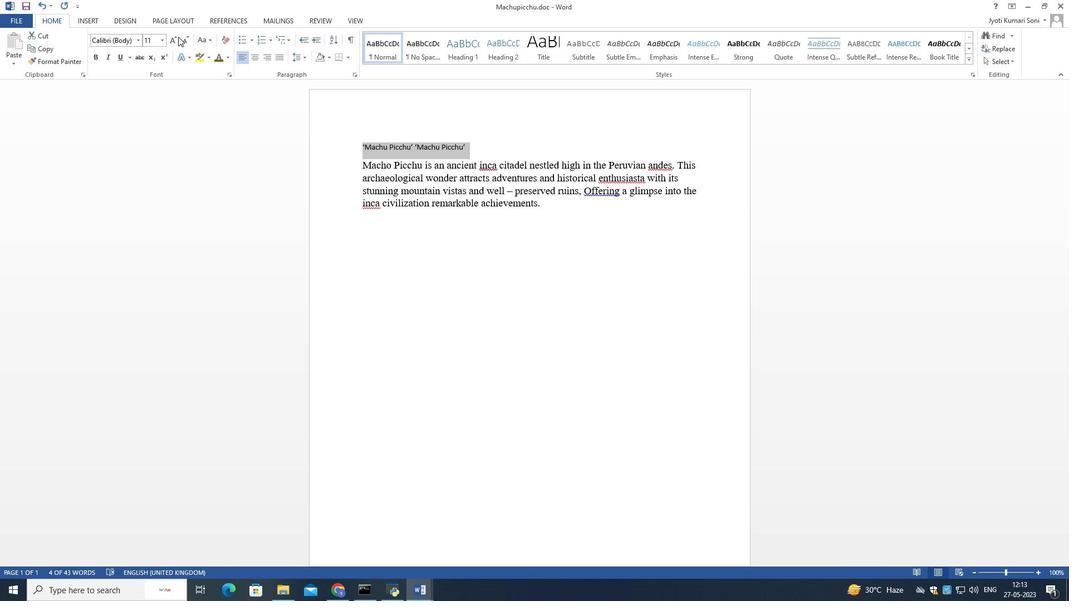 
Action: Mouse pressed left at (177, 36)
Screenshot: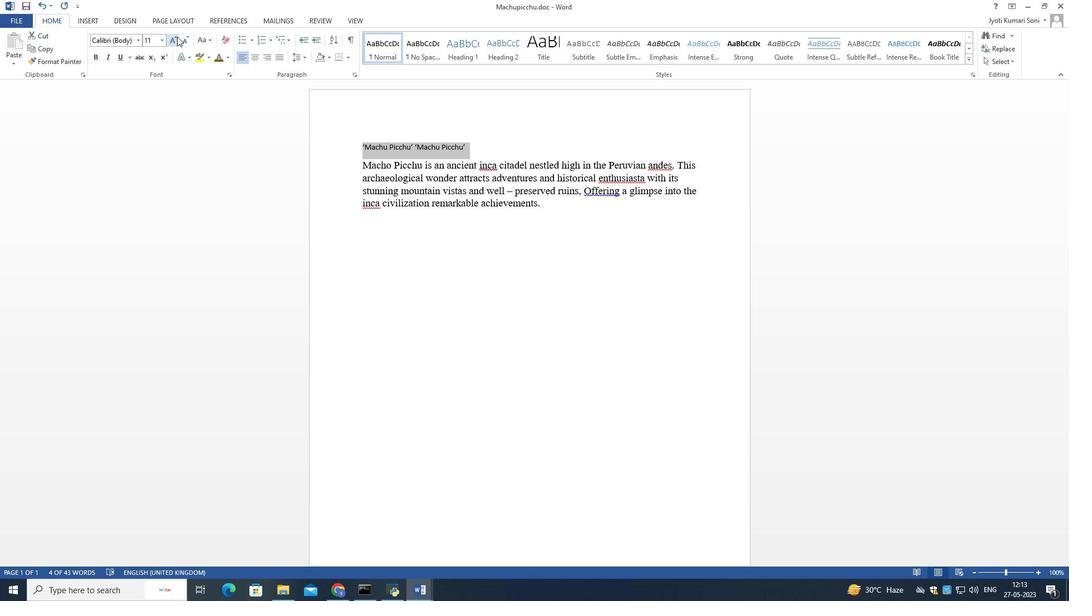 
Action: Mouse moved to (164, 40)
Screenshot: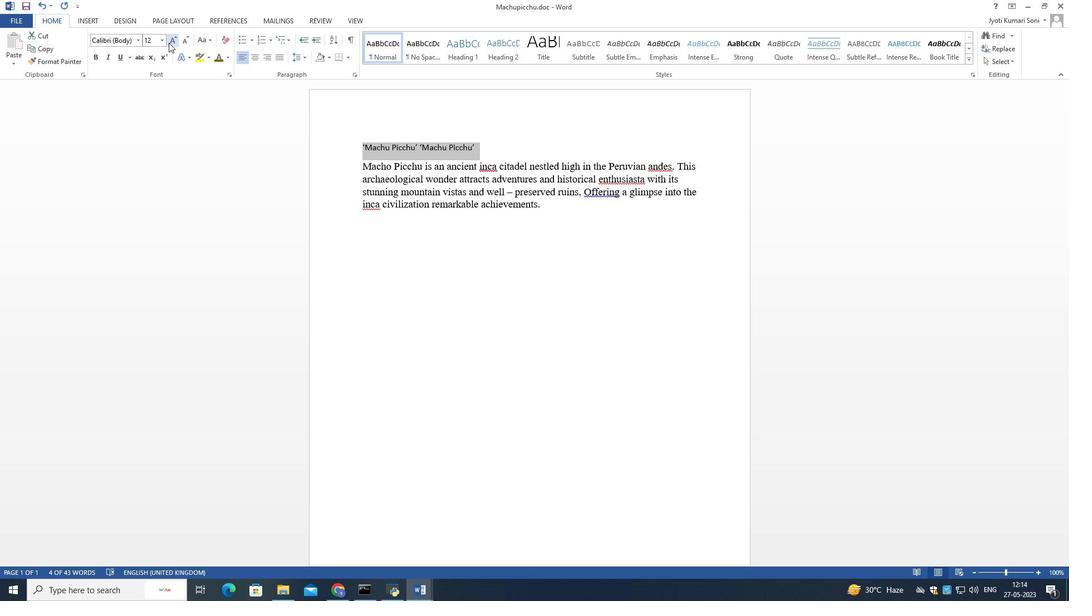 
Action: Mouse pressed left at (164, 40)
Screenshot: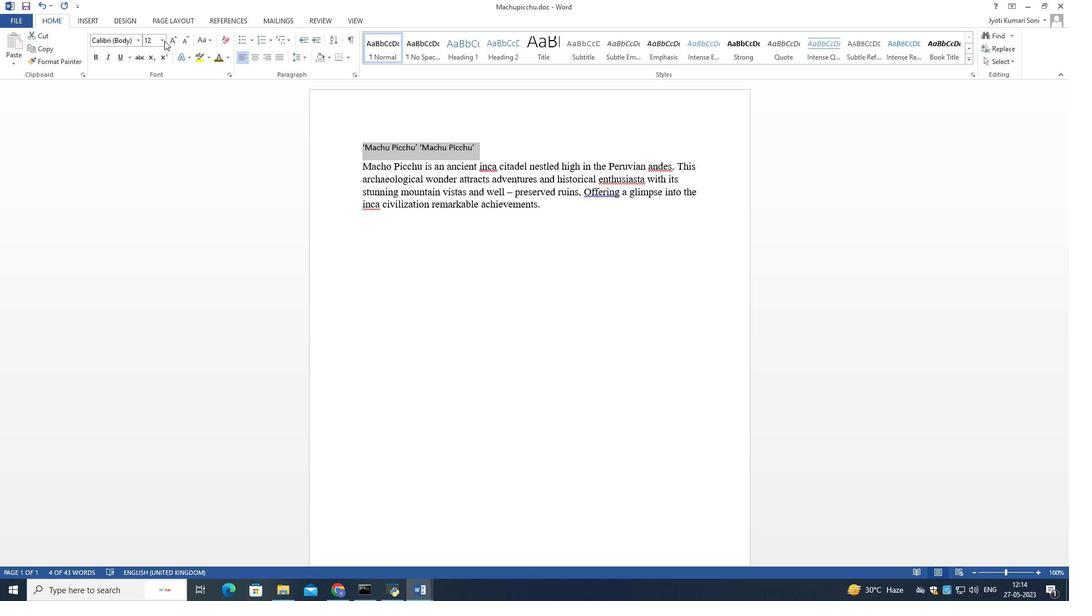 
Action: Mouse moved to (149, 117)
Screenshot: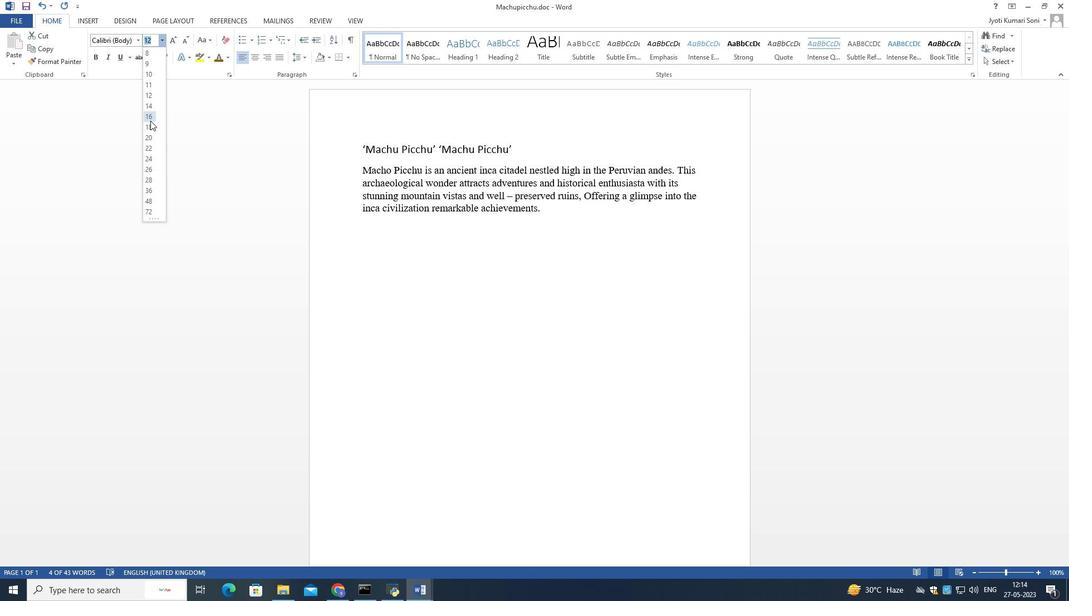 
Action: Mouse pressed left at (149, 117)
Screenshot: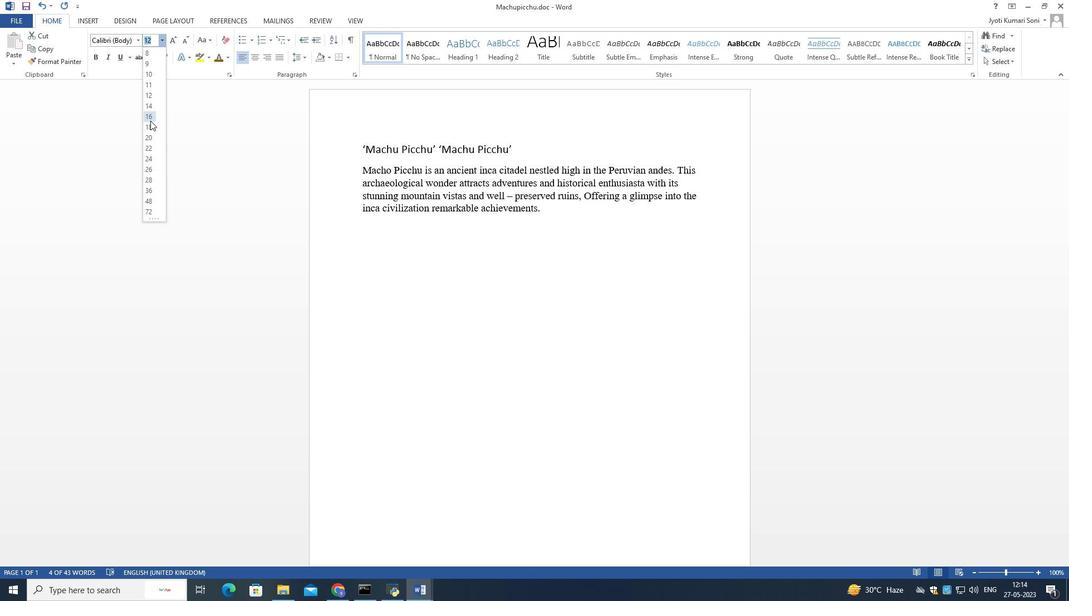 
Action: Mouse moved to (256, 55)
Screenshot: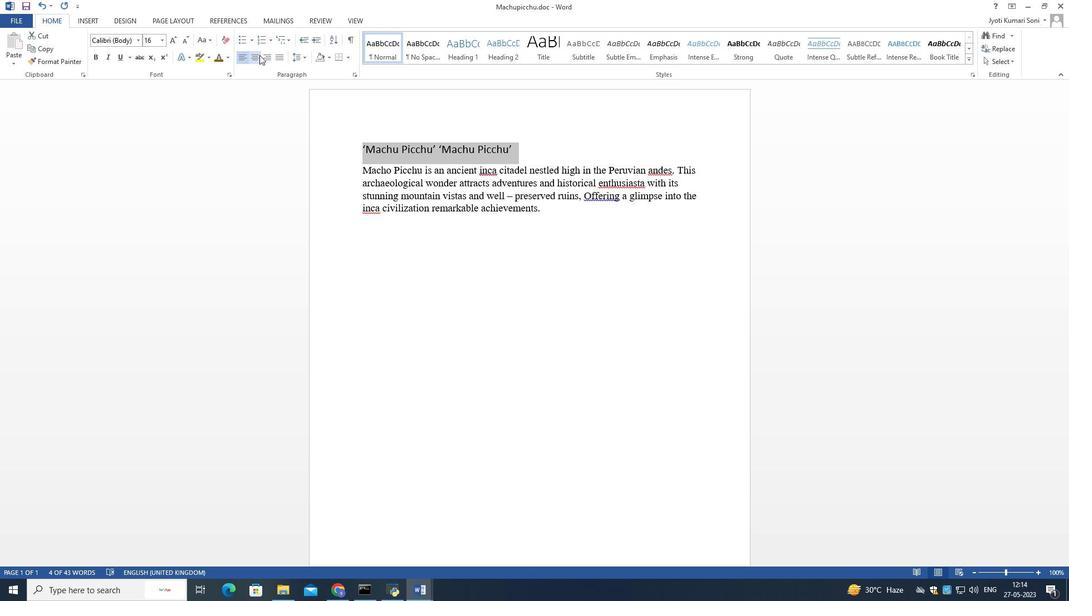 
Action: Mouse pressed left at (256, 55)
Screenshot: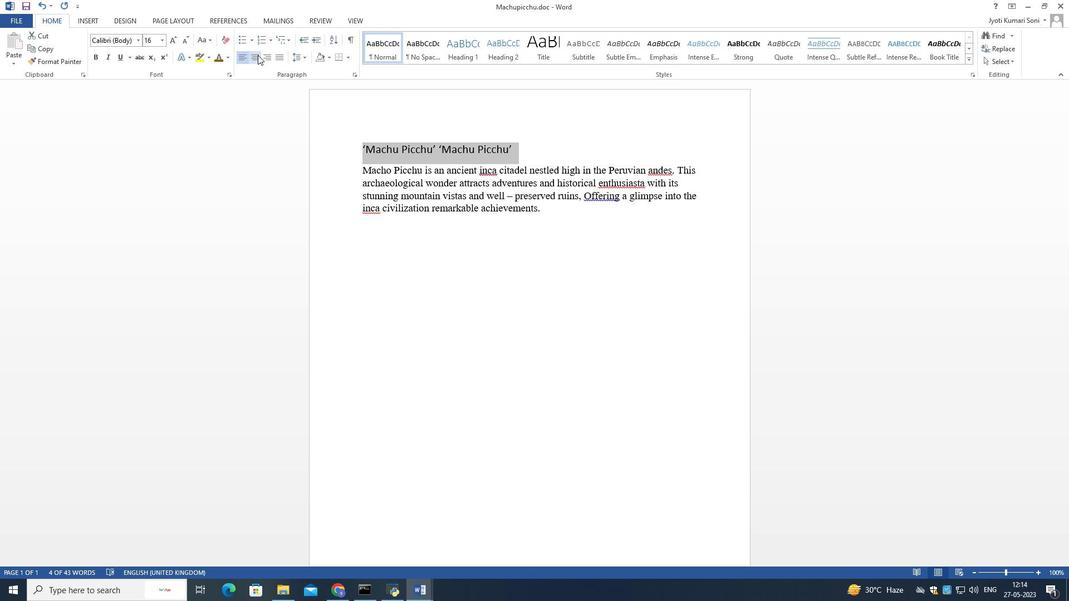 
Action: Mouse moved to (556, 303)
Screenshot: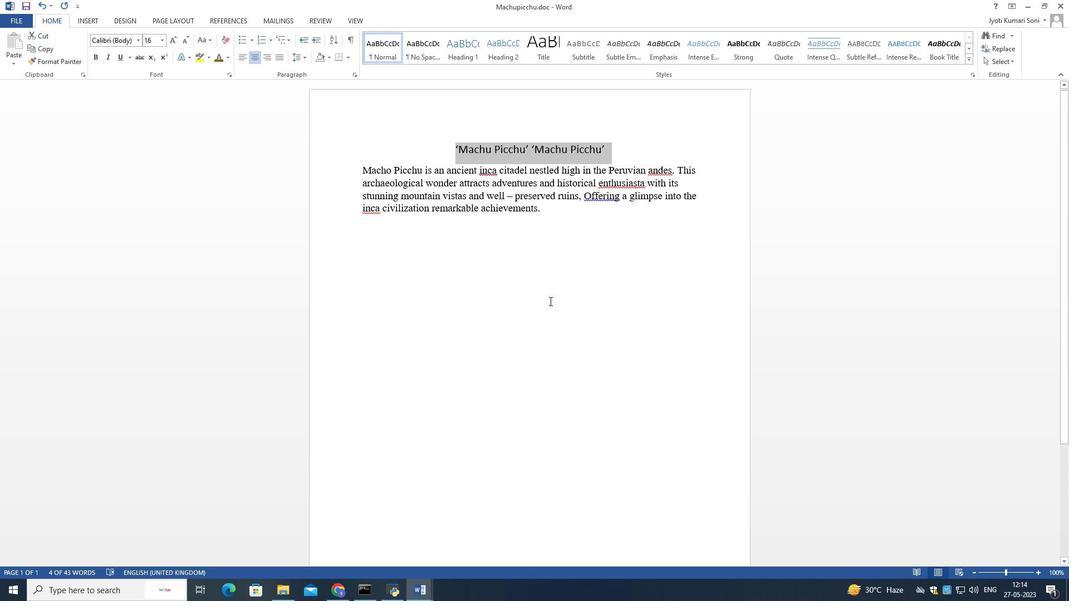 
Action: Mouse pressed left at (556, 303)
Screenshot: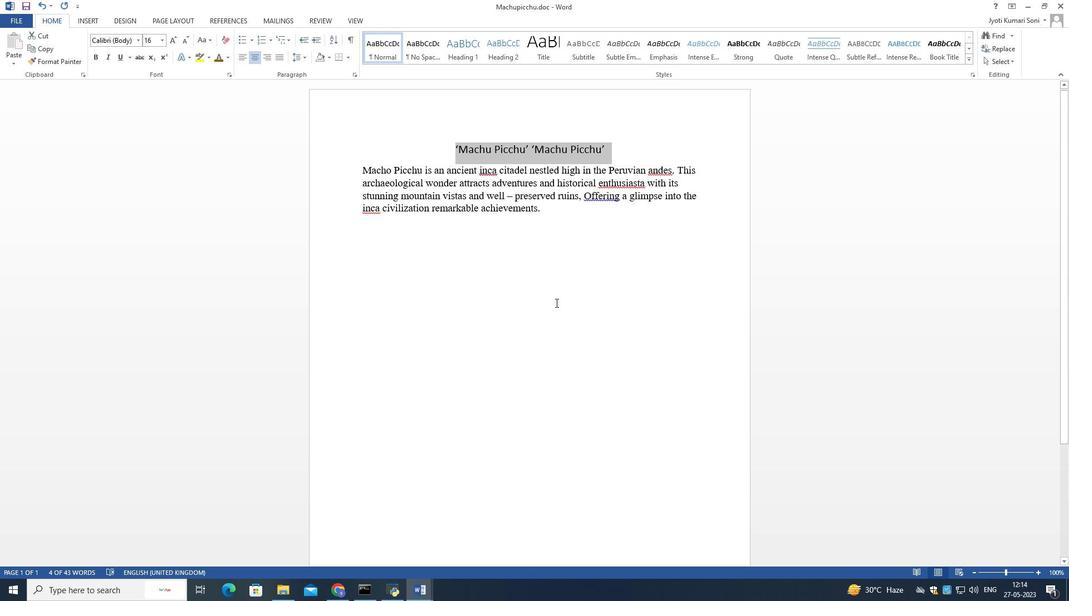 
Action: Mouse moved to (527, 245)
Screenshot: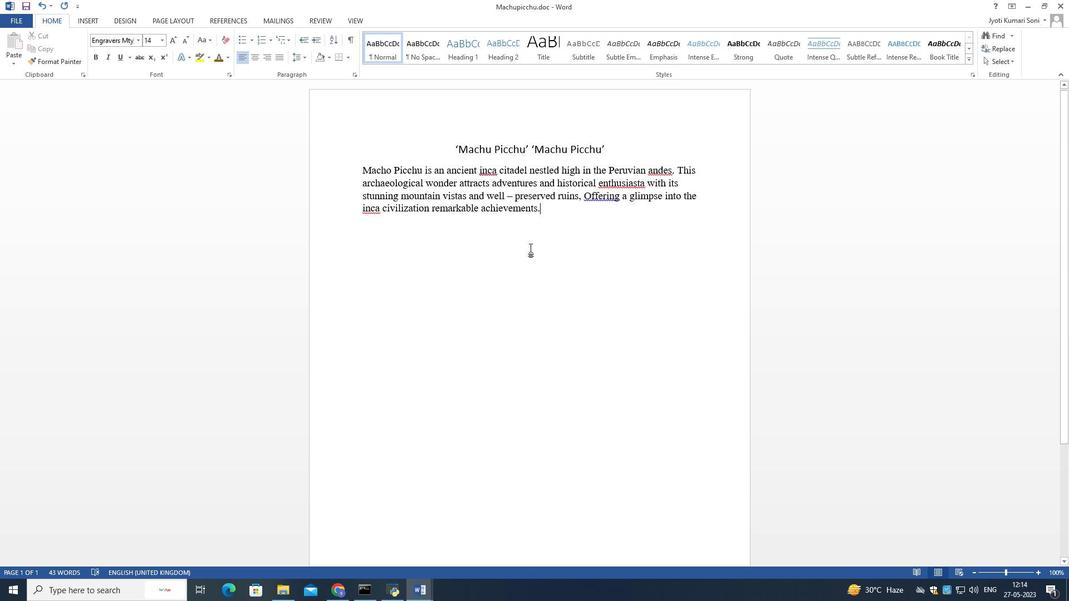 
